 Task: Create a due date automation trigger when advanced on, on the tuesday of the week a card is due add content with a name not containing resume at 11:00 AM.
Action: Mouse moved to (826, 256)
Screenshot: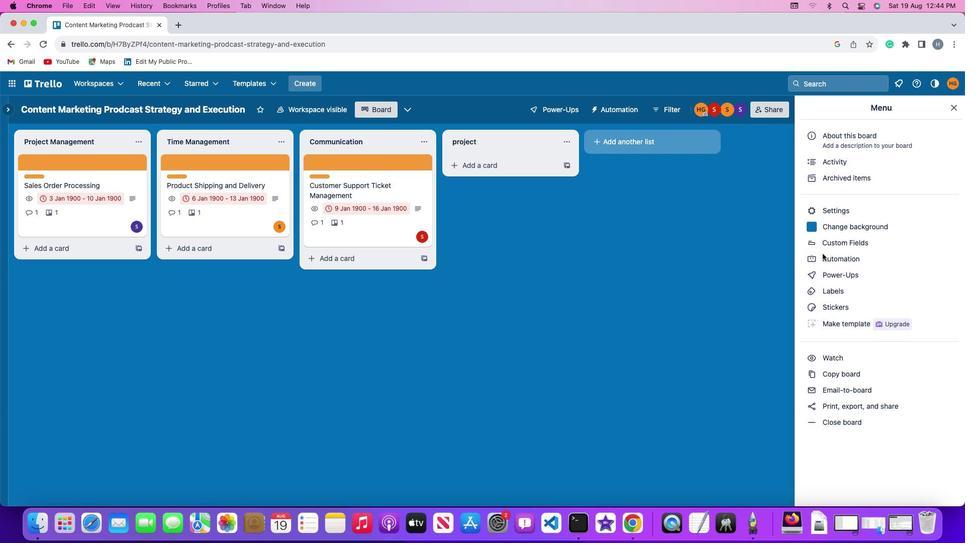 
Action: Mouse pressed left at (826, 256)
Screenshot: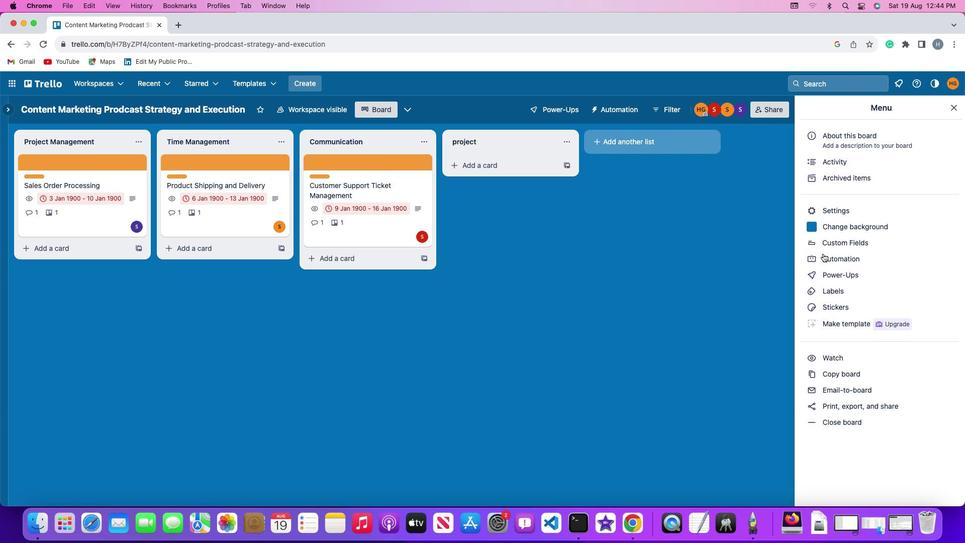 
Action: Mouse pressed left at (826, 256)
Screenshot: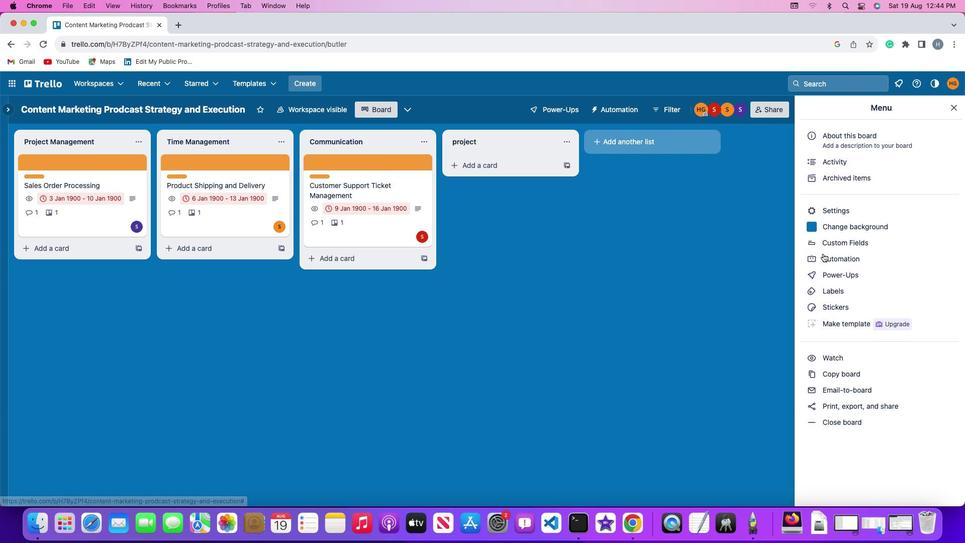 
Action: Mouse moved to (82, 237)
Screenshot: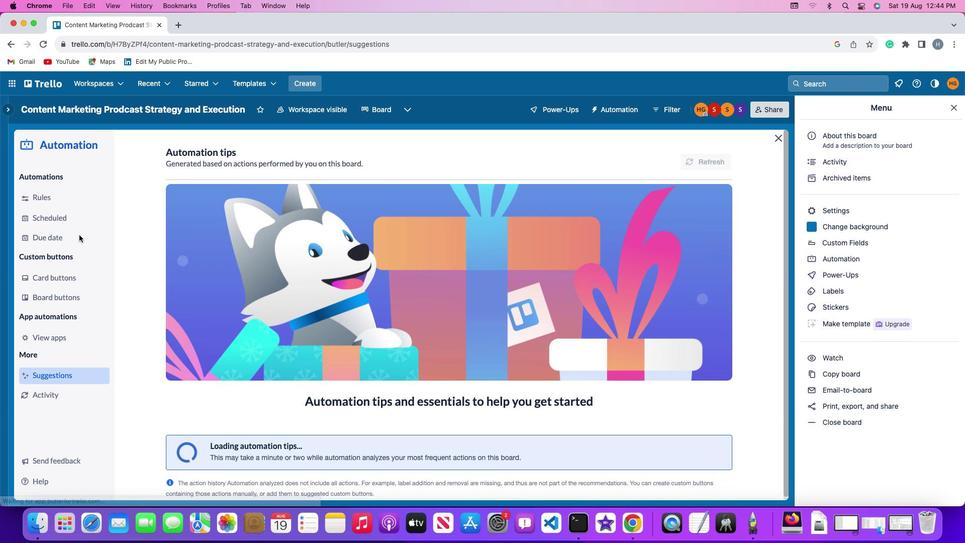 
Action: Mouse pressed left at (82, 237)
Screenshot: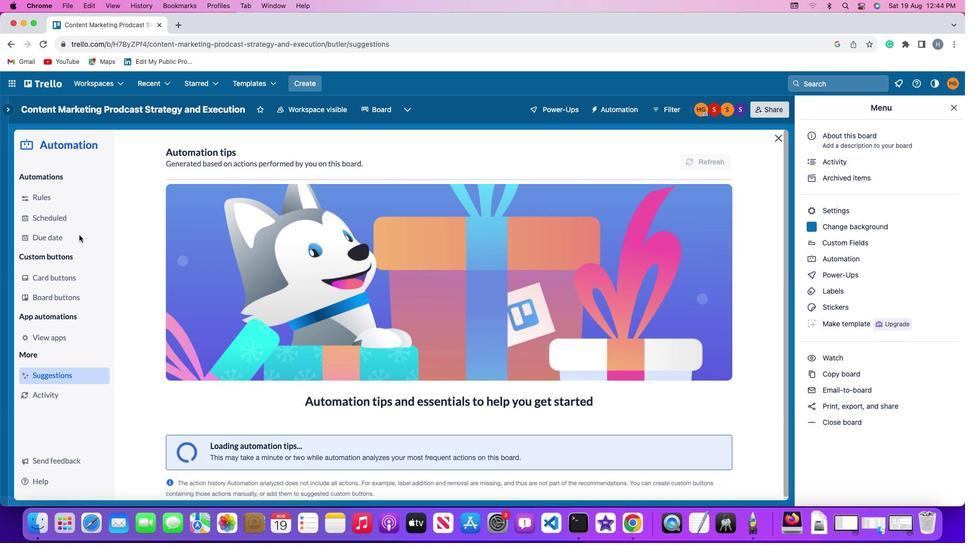 
Action: Mouse moved to (678, 154)
Screenshot: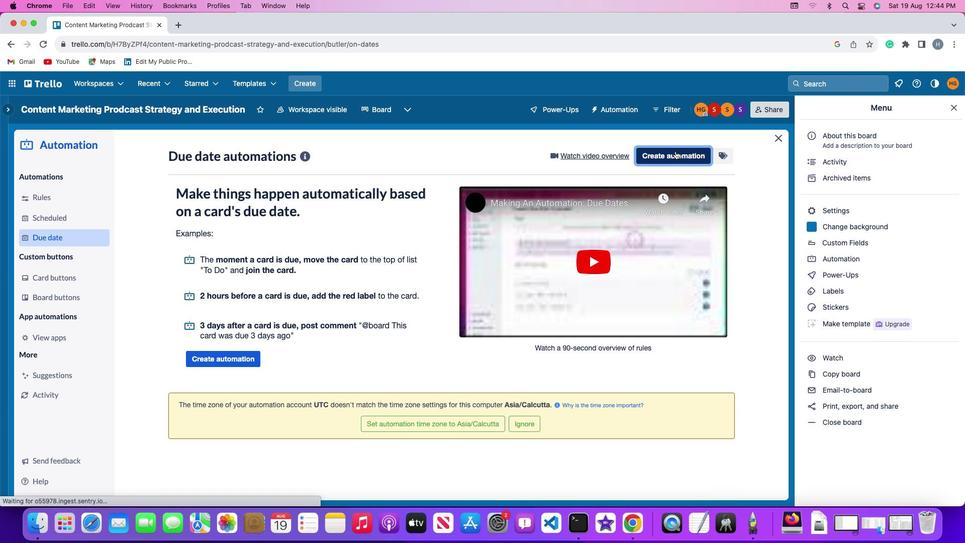 
Action: Mouse pressed left at (678, 154)
Screenshot: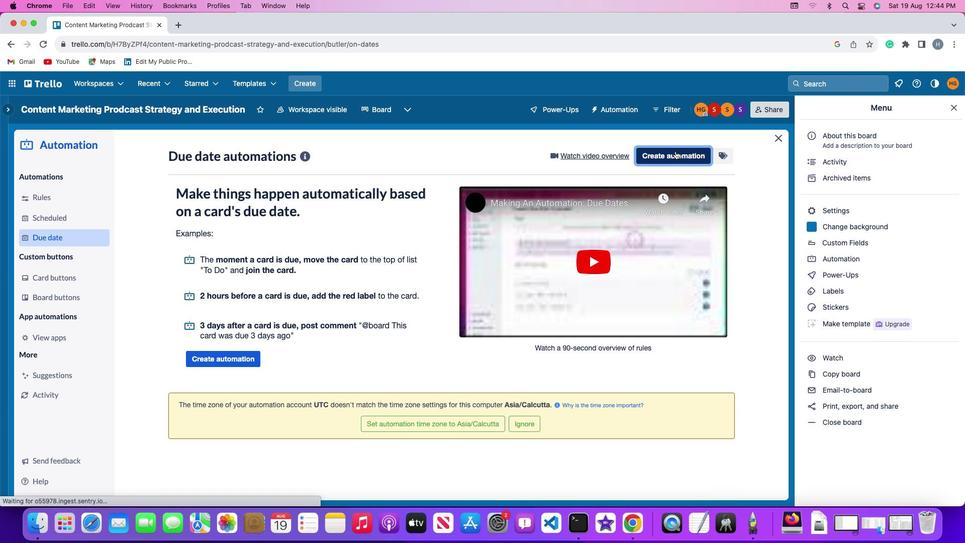 
Action: Mouse moved to (223, 256)
Screenshot: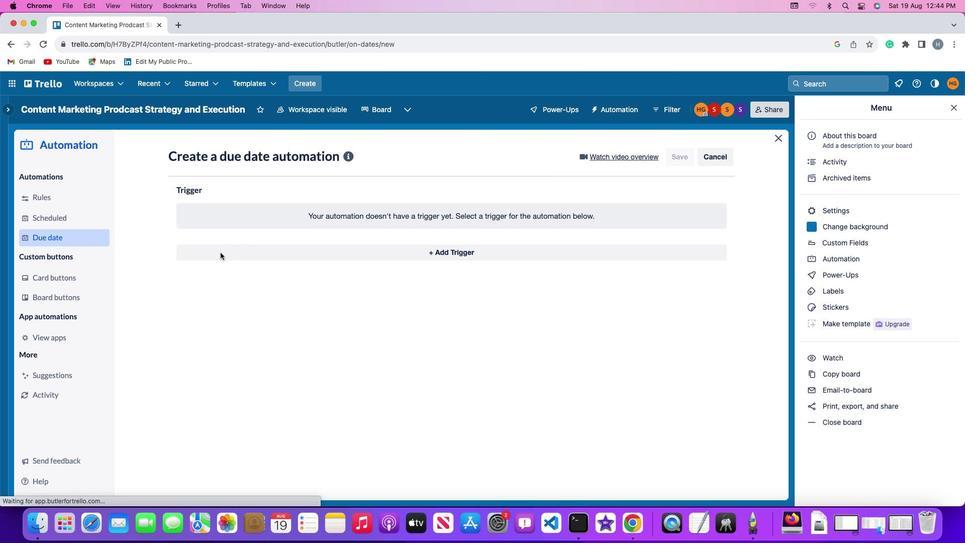
Action: Mouse pressed left at (223, 256)
Screenshot: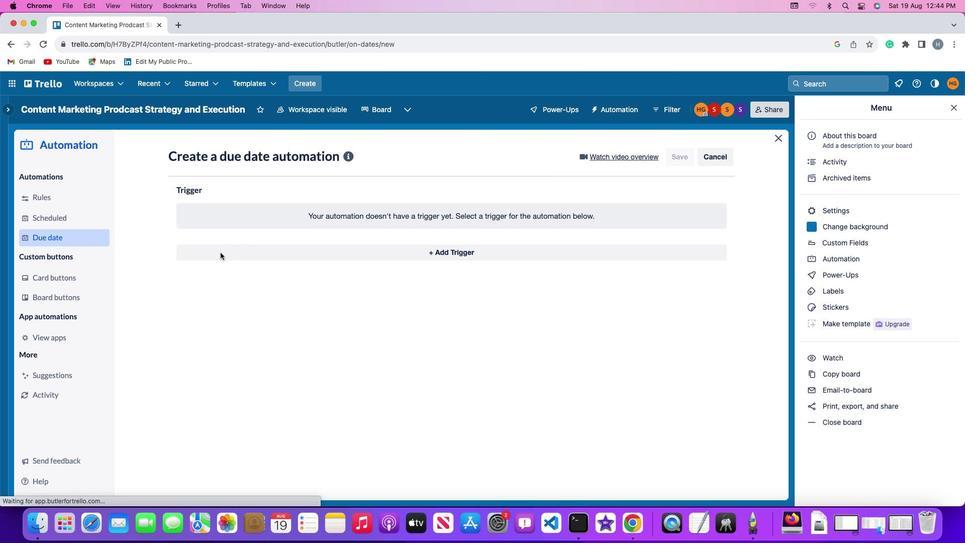 
Action: Mouse moved to (217, 432)
Screenshot: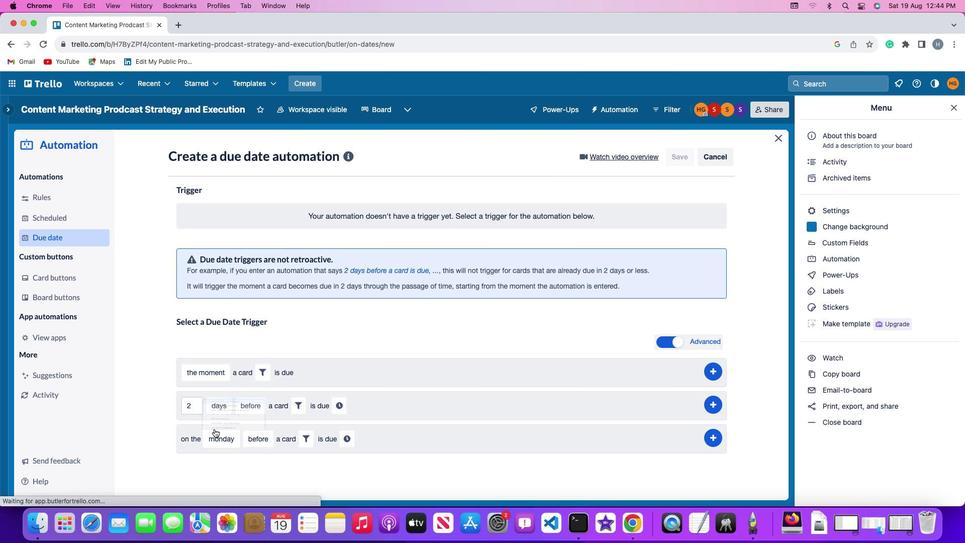
Action: Mouse pressed left at (217, 432)
Screenshot: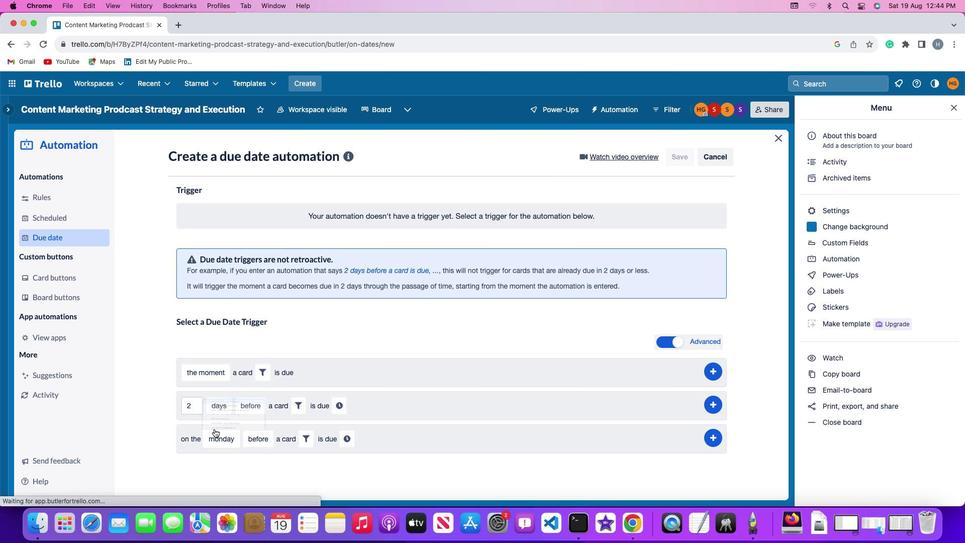 
Action: Mouse moved to (235, 322)
Screenshot: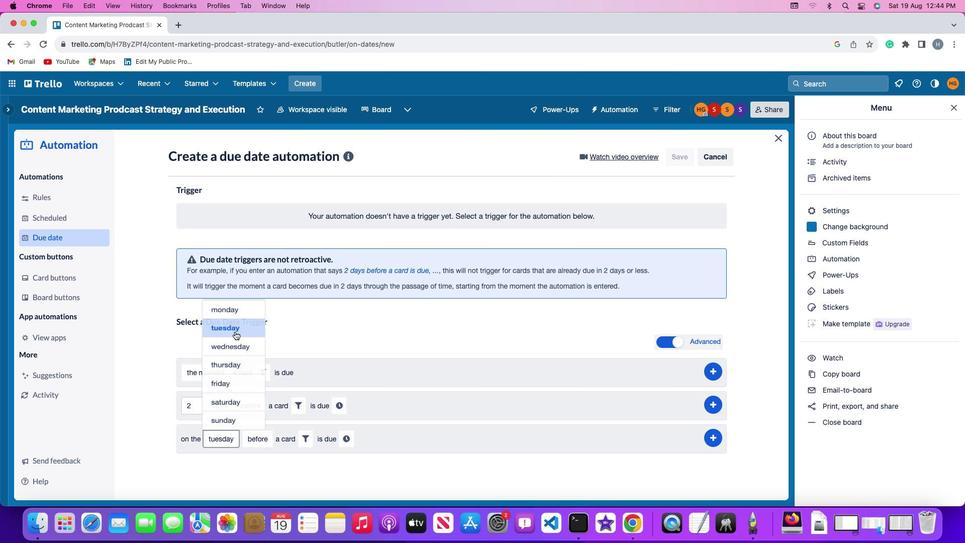 
Action: Mouse pressed left at (235, 322)
Screenshot: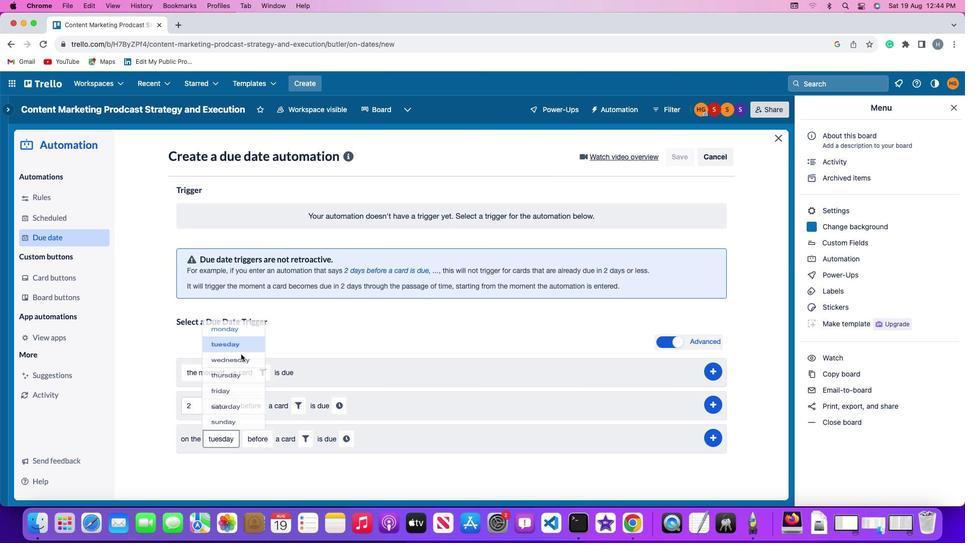 
Action: Mouse moved to (259, 448)
Screenshot: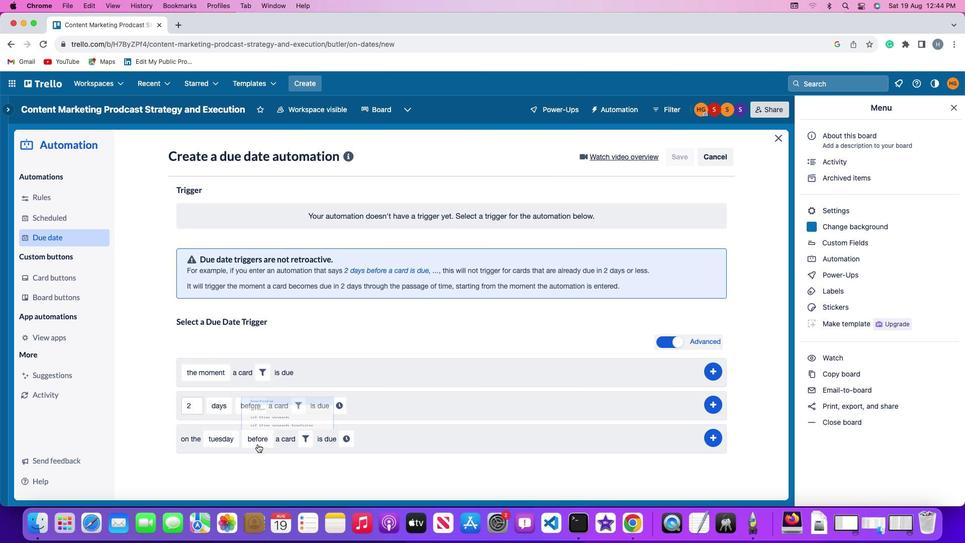 
Action: Mouse pressed left at (259, 448)
Screenshot: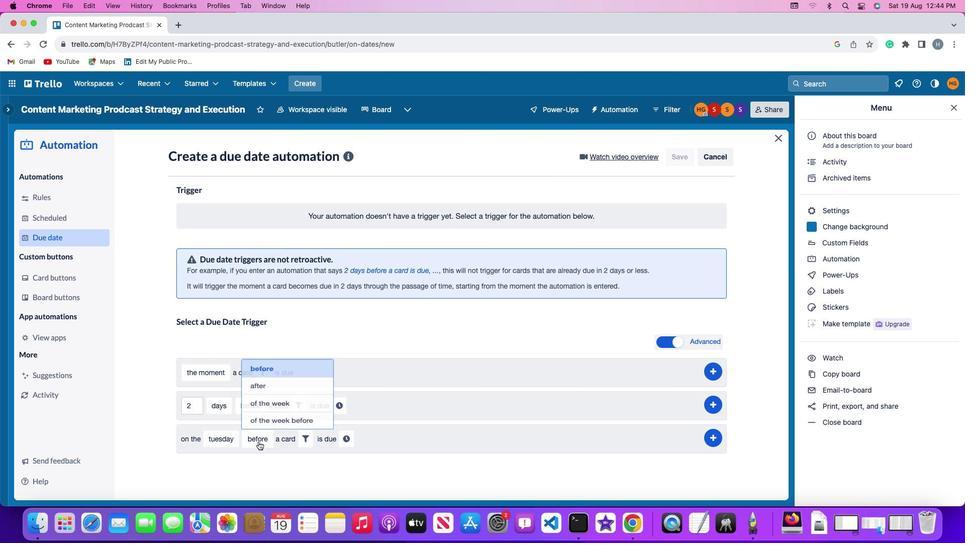 
Action: Mouse moved to (269, 402)
Screenshot: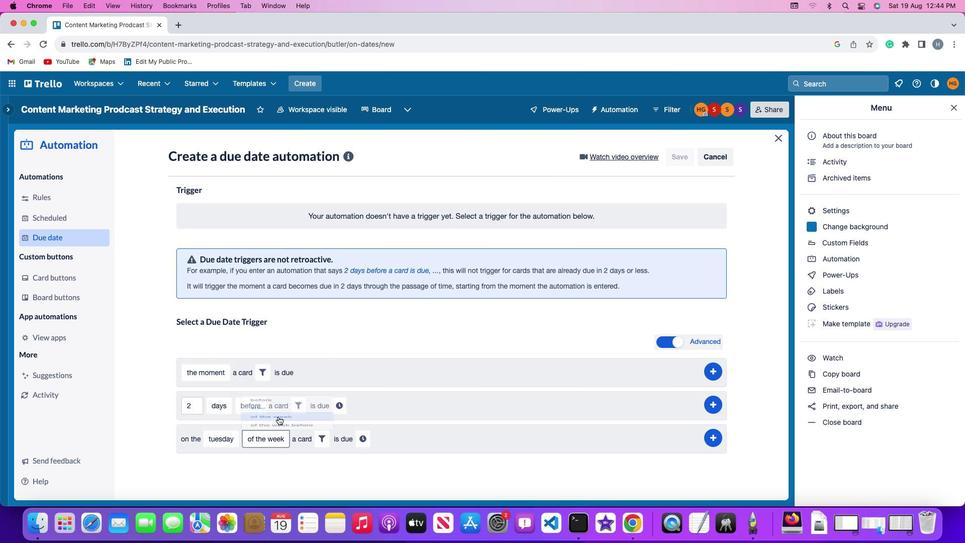 
Action: Mouse pressed left at (269, 402)
Screenshot: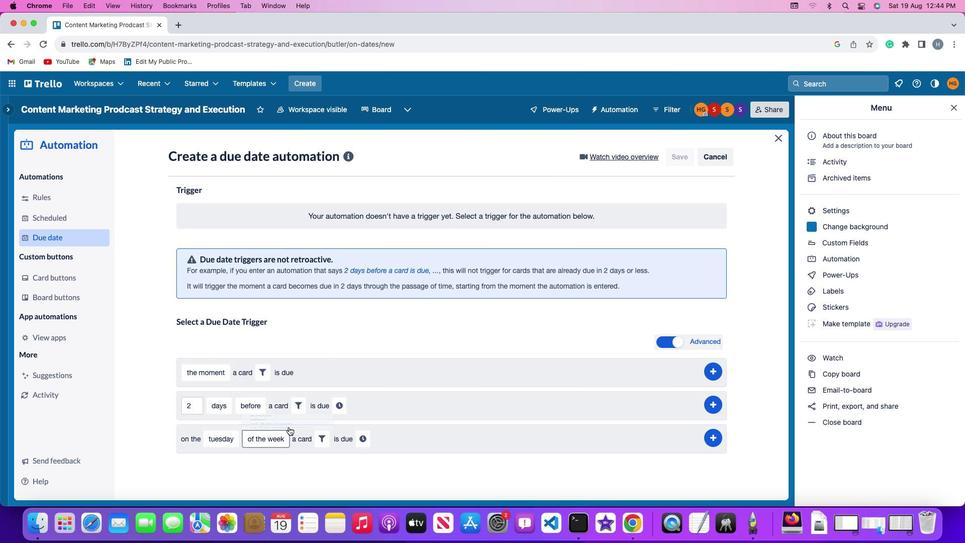 
Action: Mouse moved to (318, 437)
Screenshot: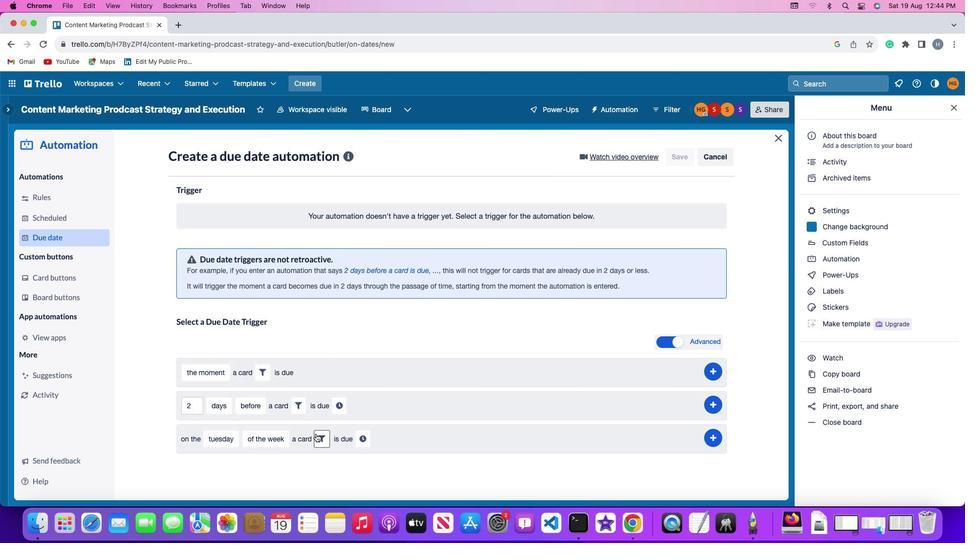 
Action: Mouse pressed left at (318, 437)
Screenshot: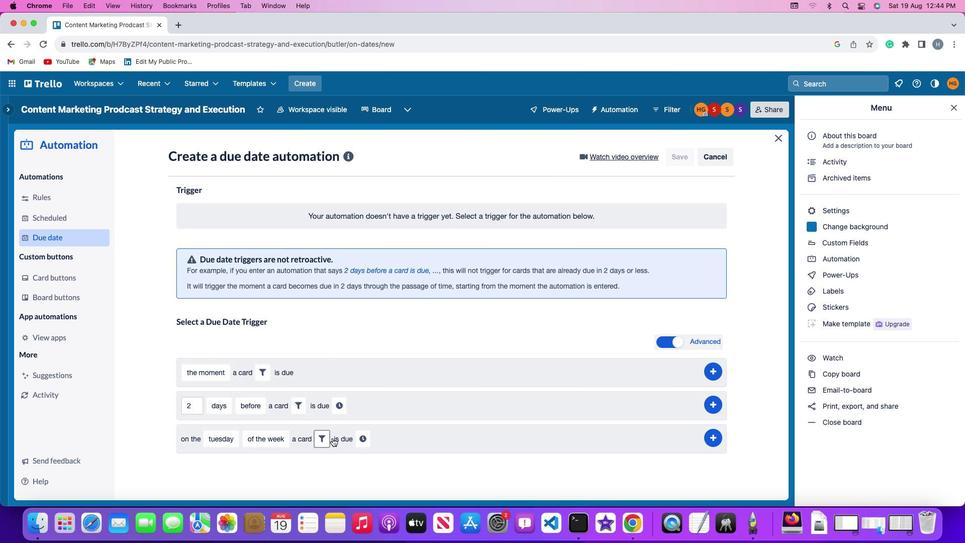 
Action: Mouse moved to (449, 476)
Screenshot: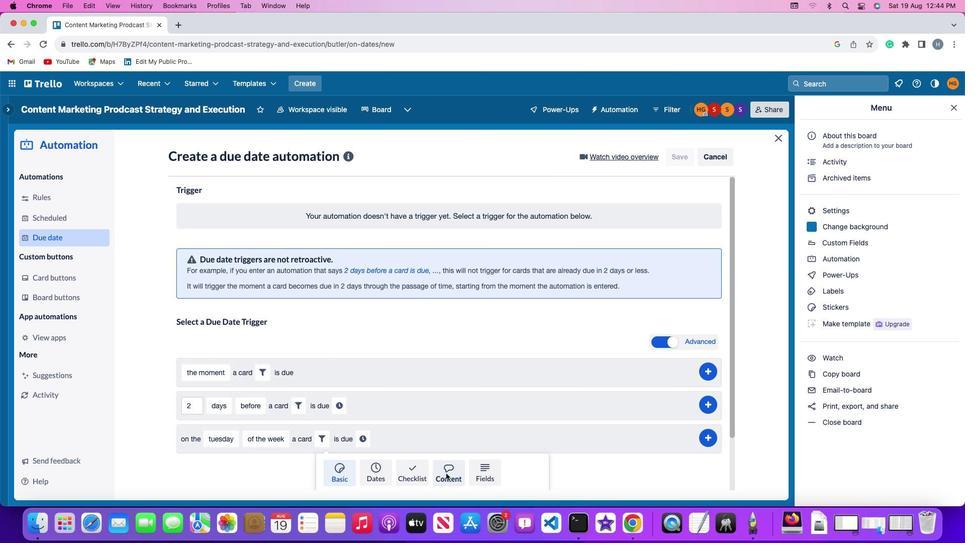 
Action: Mouse pressed left at (449, 476)
Screenshot: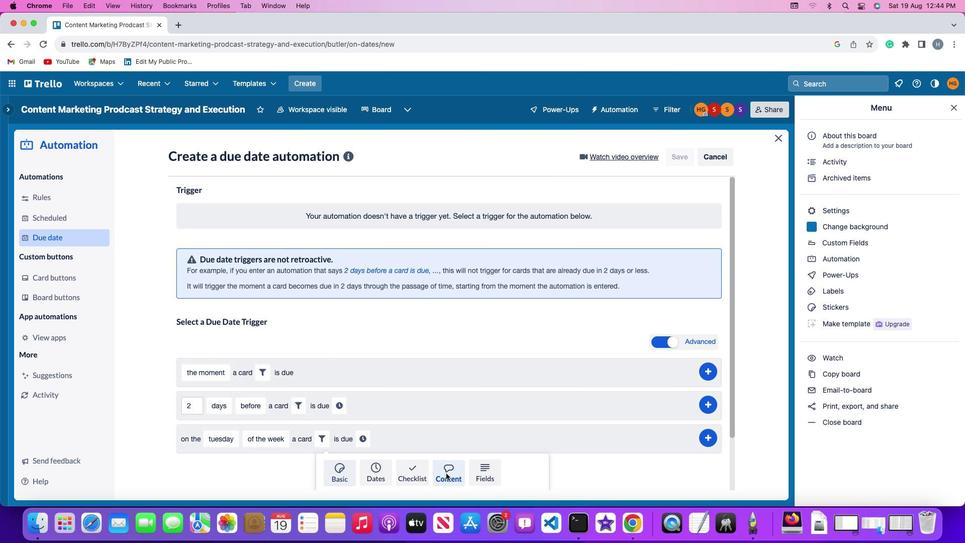 
Action: Mouse moved to (284, 466)
Screenshot: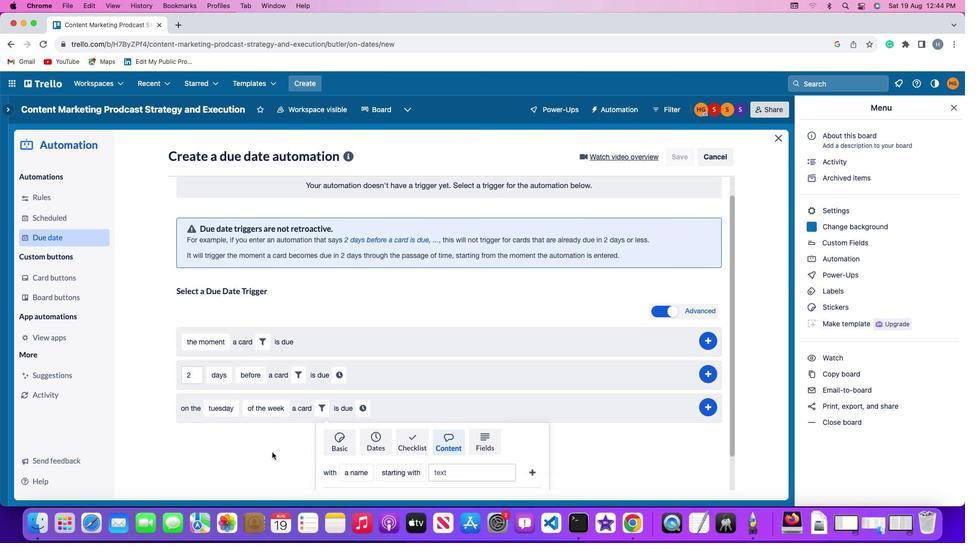 
Action: Mouse scrolled (284, 466) with delta (3, 2)
Screenshot: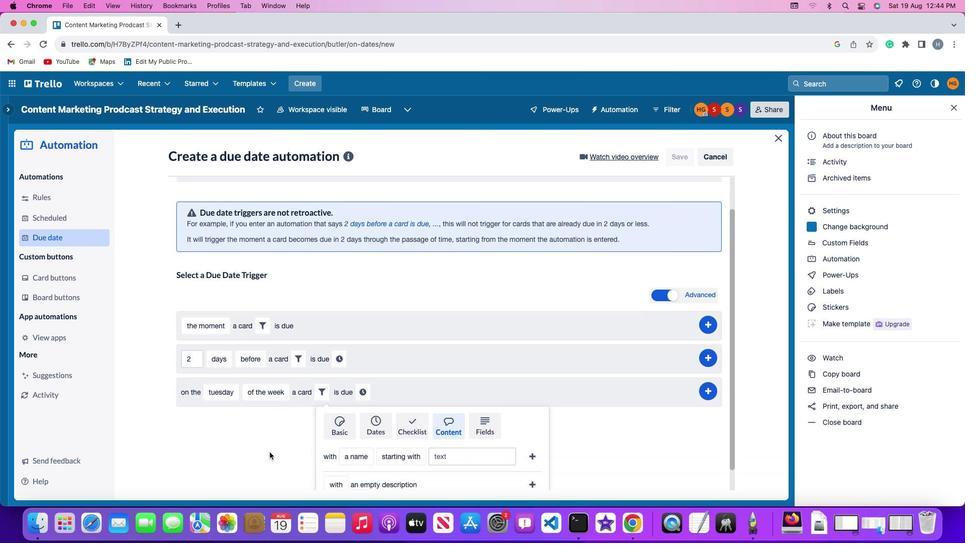 
Action: Mouse moved to (284, 466)
Screenshot: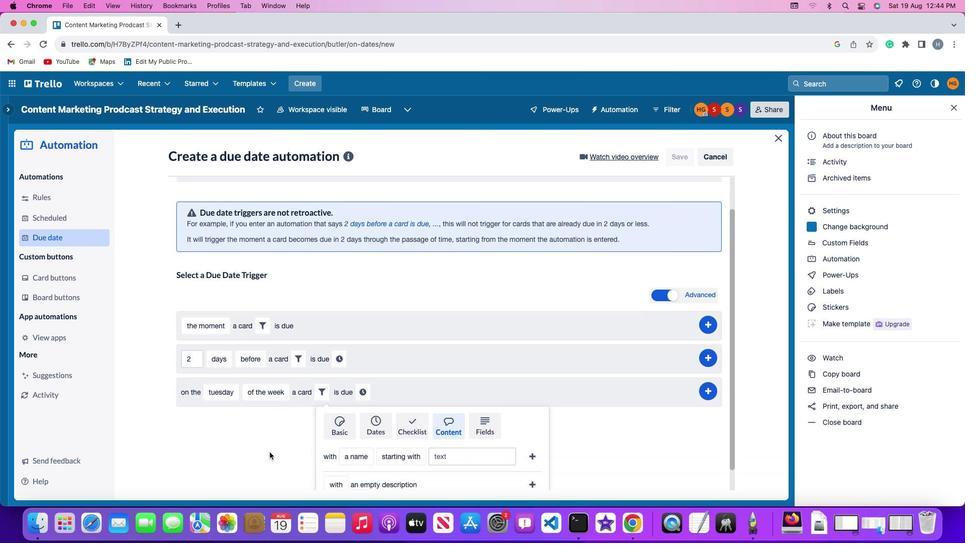 
Action: Mouse scrolled (284, 466) with delta (3, 2)
Screenshot: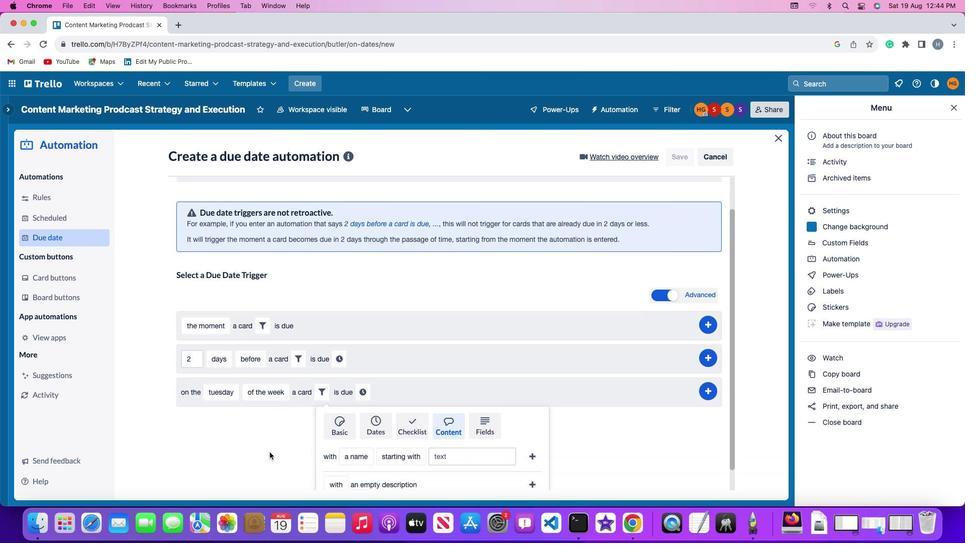
Action: Mouse moved to (283, 464)
Screenshot: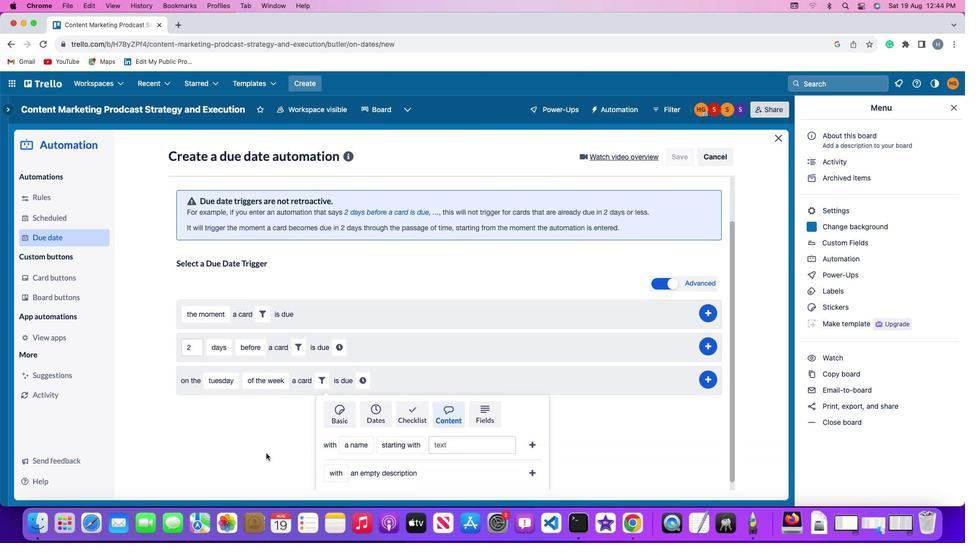 
Action: Mouse scrolled (283, 464) with delta (3, 1)
Screenshot: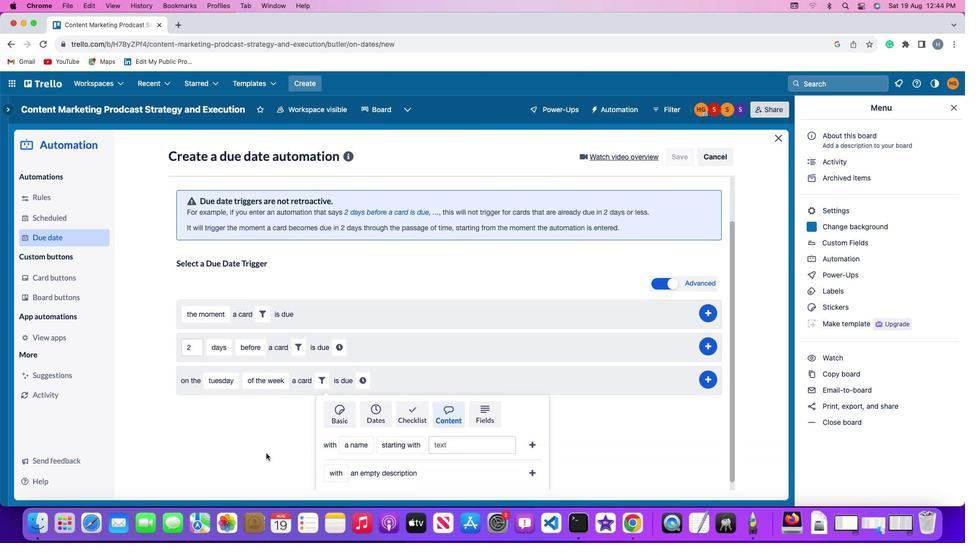 
Action: Mouse moved to (282, 462)
Screenshot: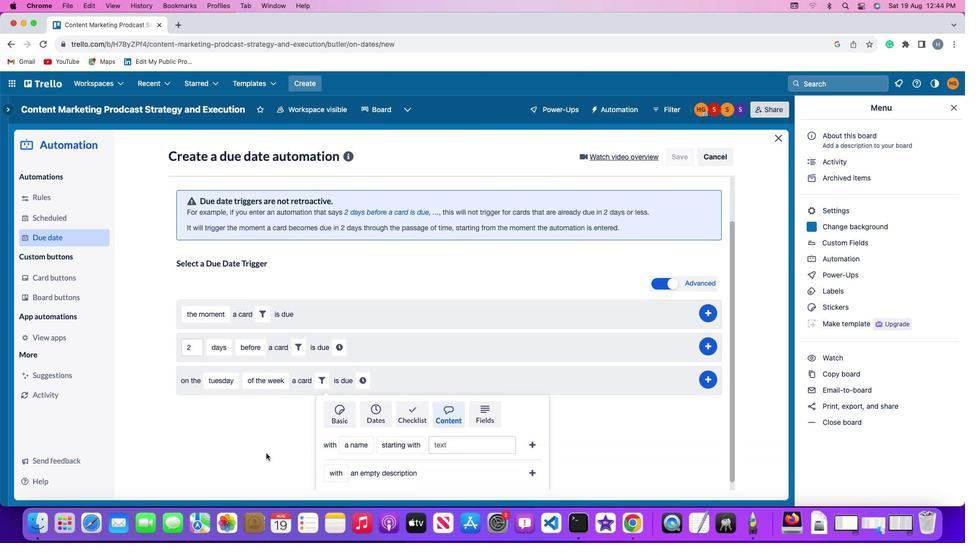 
Action: Mouse scrolled (282, 462) with delta (3, 0)
Screenshot: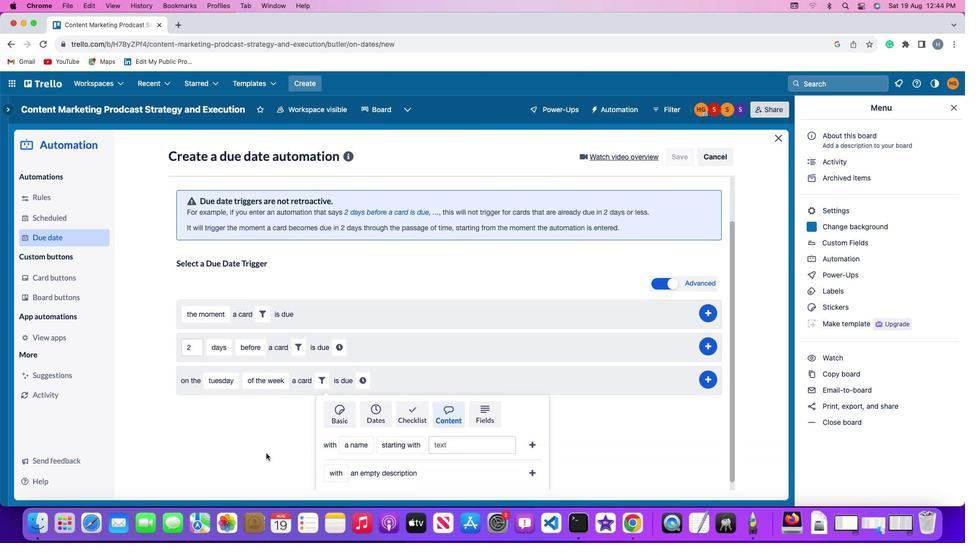 
Action: Mouse moved to (277, 457)
Screenshot: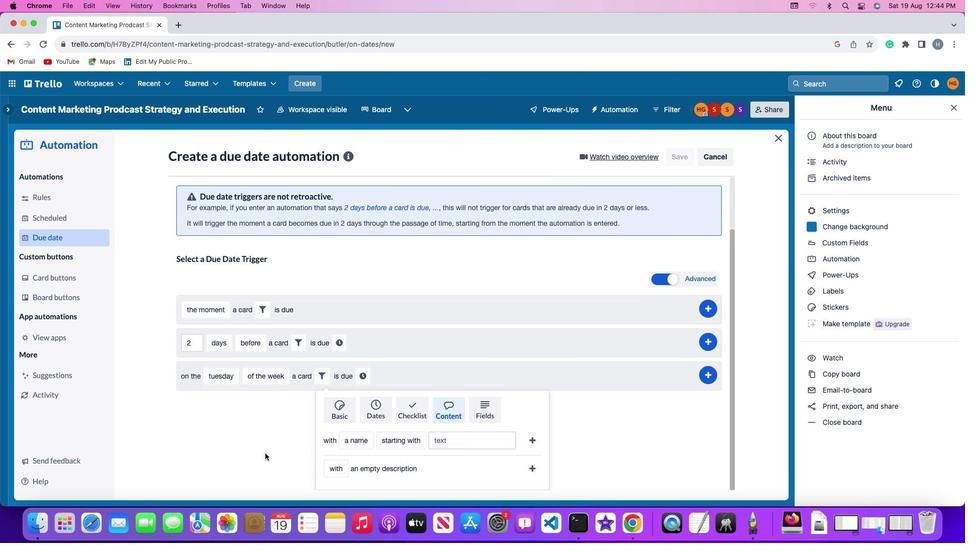 
Action: Mouse scrolled (277, 457) with delta (3, 0)
Screenshot: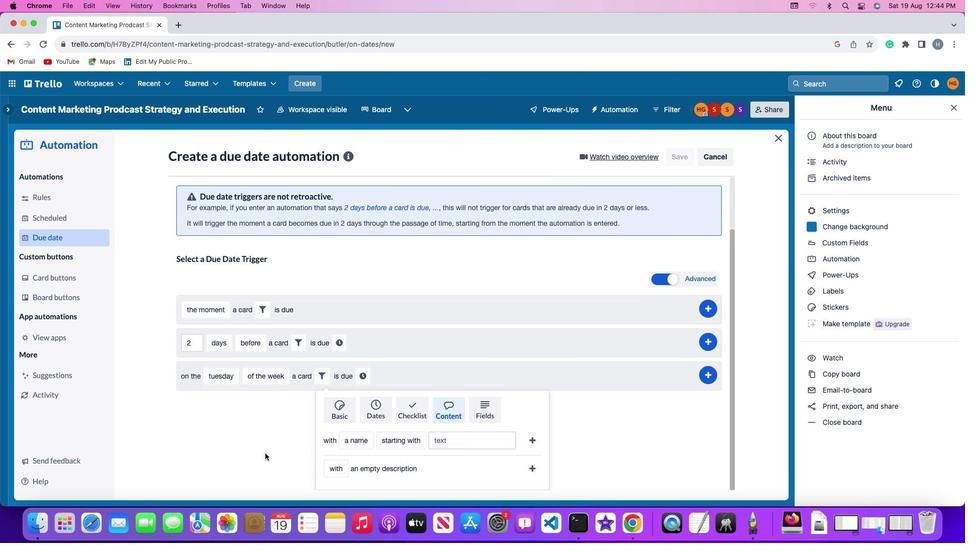
Action: Mouse moved to (356, 437)
Screenshot: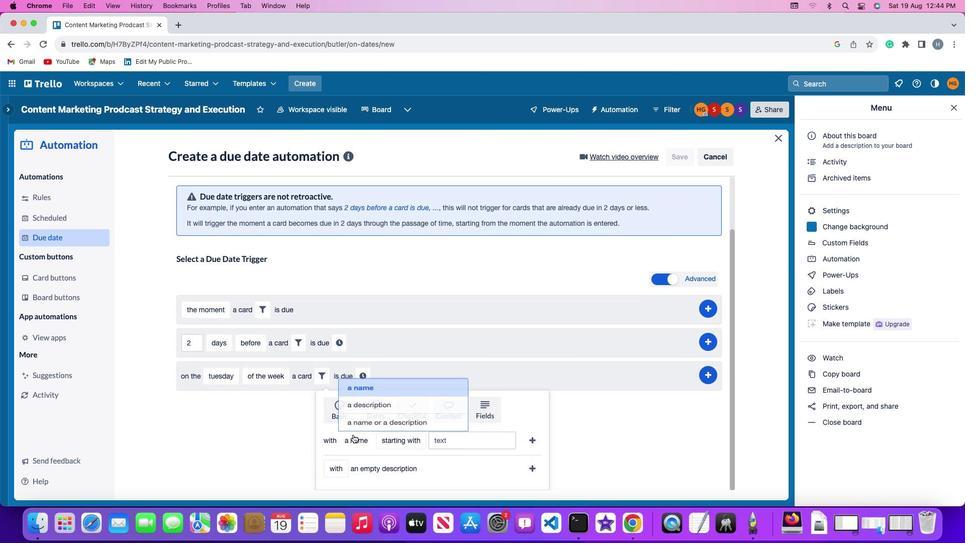 
Action: Mouse pressed left at (356, 437)
Screenshot: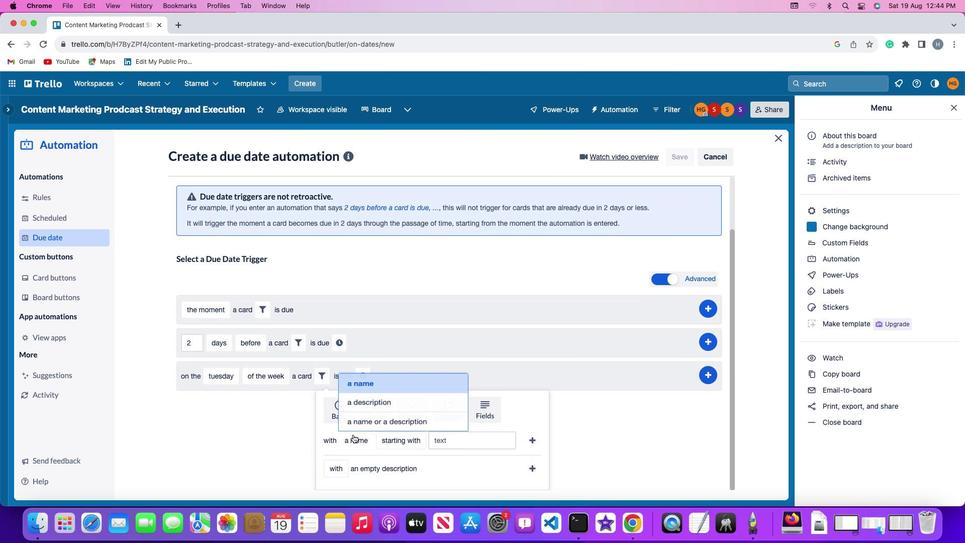 
Action: Mouse moved to (369, 382)
Screenshot: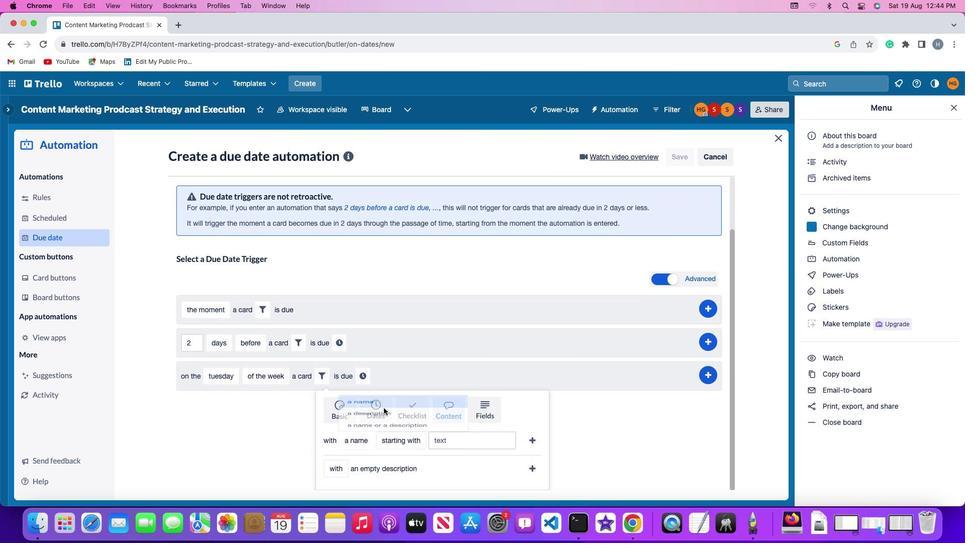 
Action: Mouse pressed left at (369, 382)
Screenshot: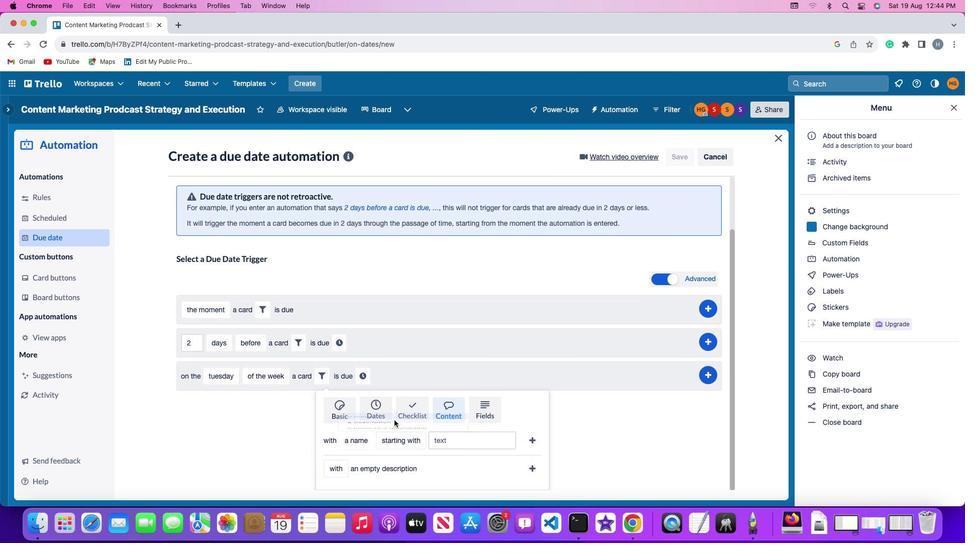 
Action: Mouse moved to (410, 439)
Screenshot: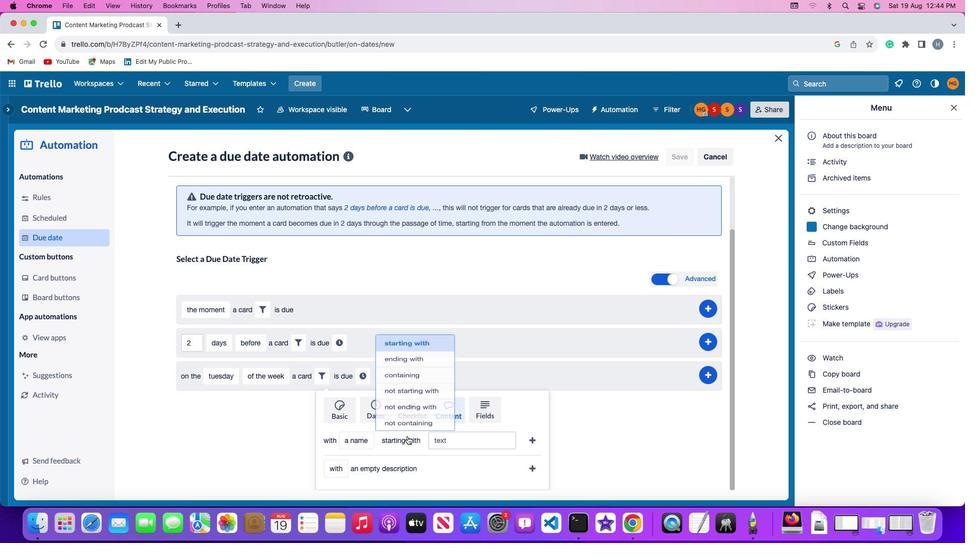 
Action: Mouse pressed left at (410, 439)
Screenshot: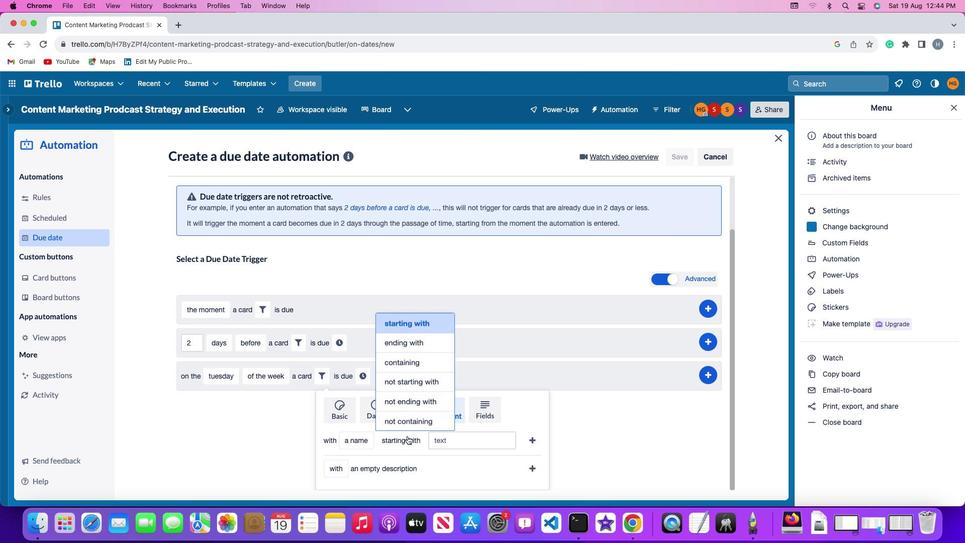 
Action: Mouse moved to (411, 421)
Screenshot: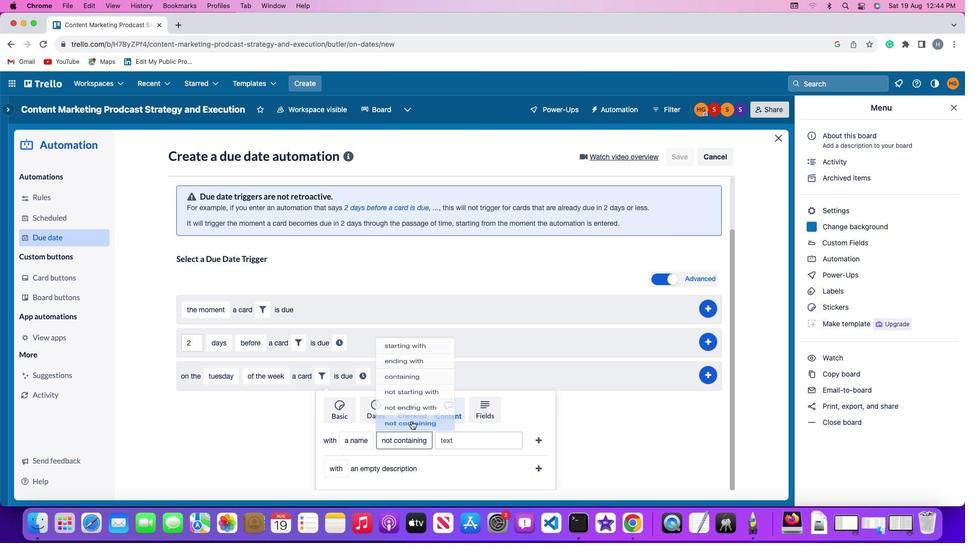 
Action: Mouse pressed left at (411, 421)
Screenshot: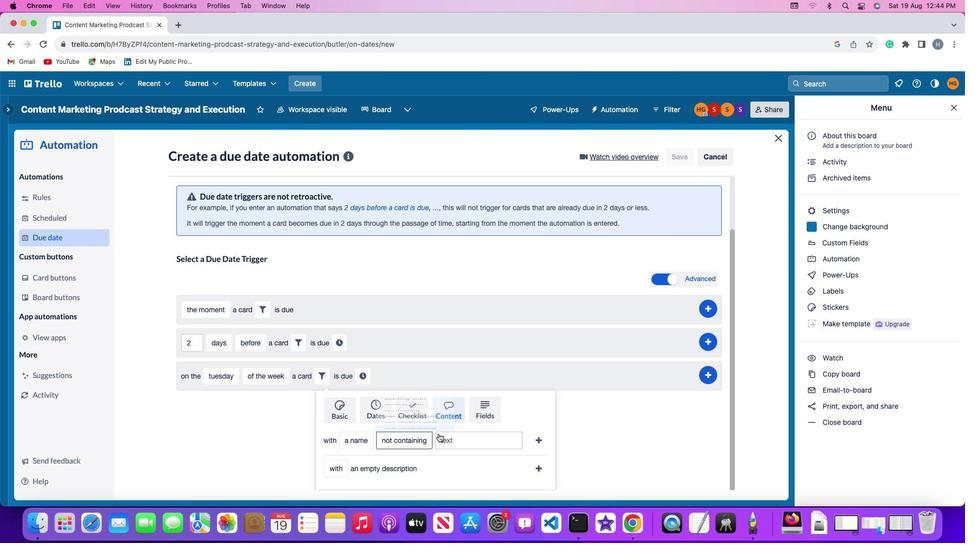 
Action: Mouse moved to (464, 440)
Screenshot: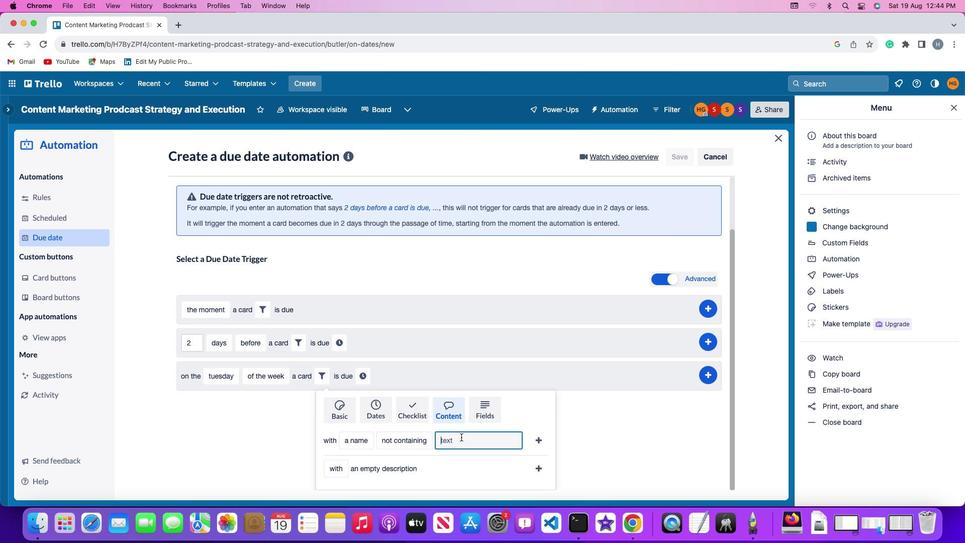 
Action: Mouse pressed left at (464, 440)
Screenshot: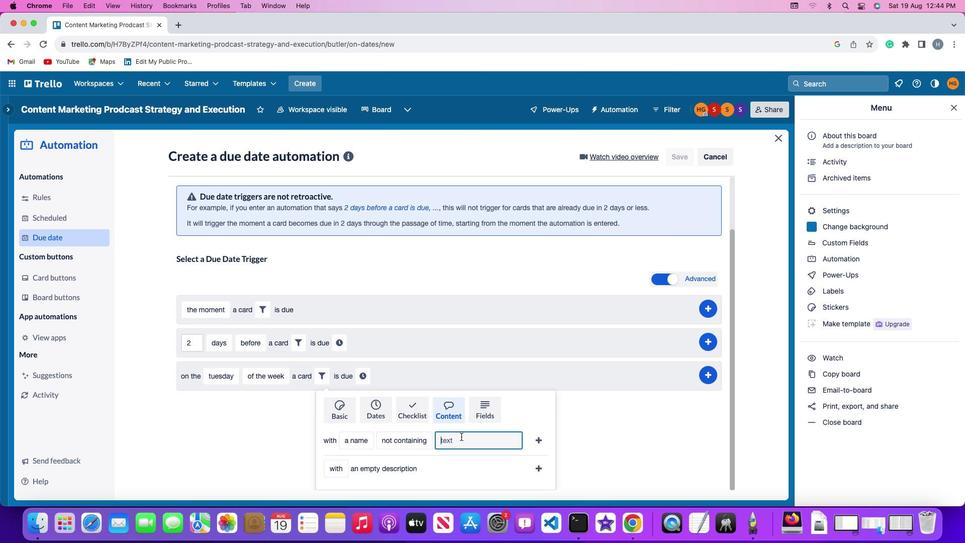 
Action: Mouse moved to (454, 442)
Screenshot: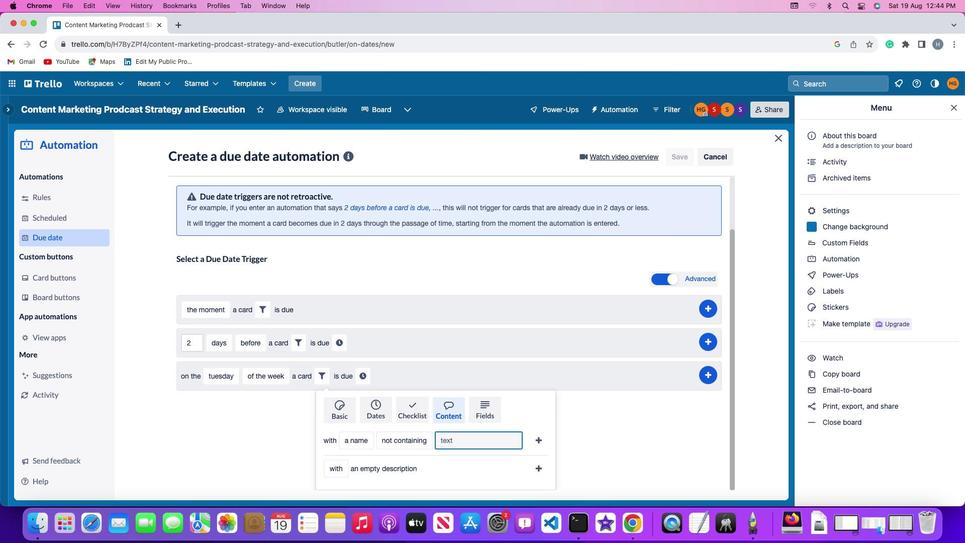 
Action: Key pressed 'r''e''s''u''m''e'
Screenshot: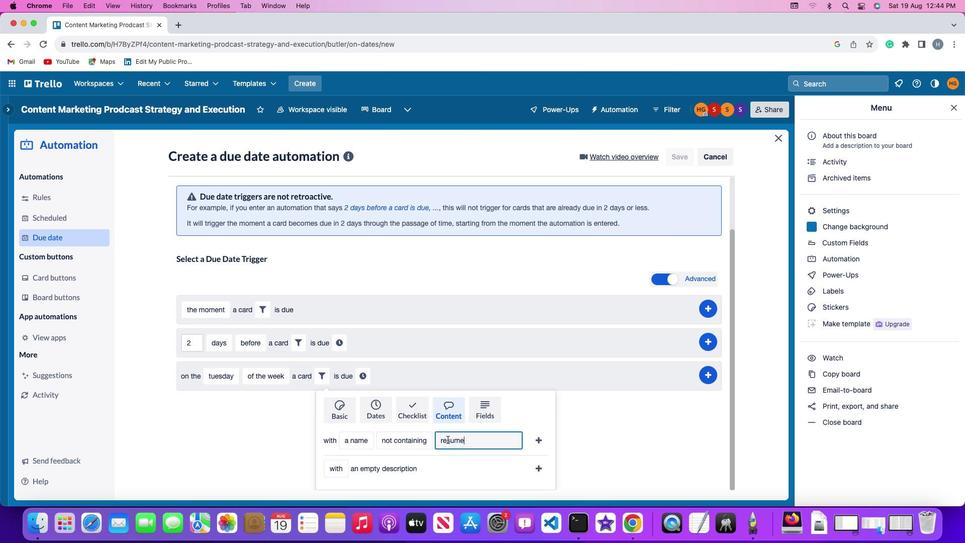 
Action: Mouse moved to (544, 437)
Screenshot: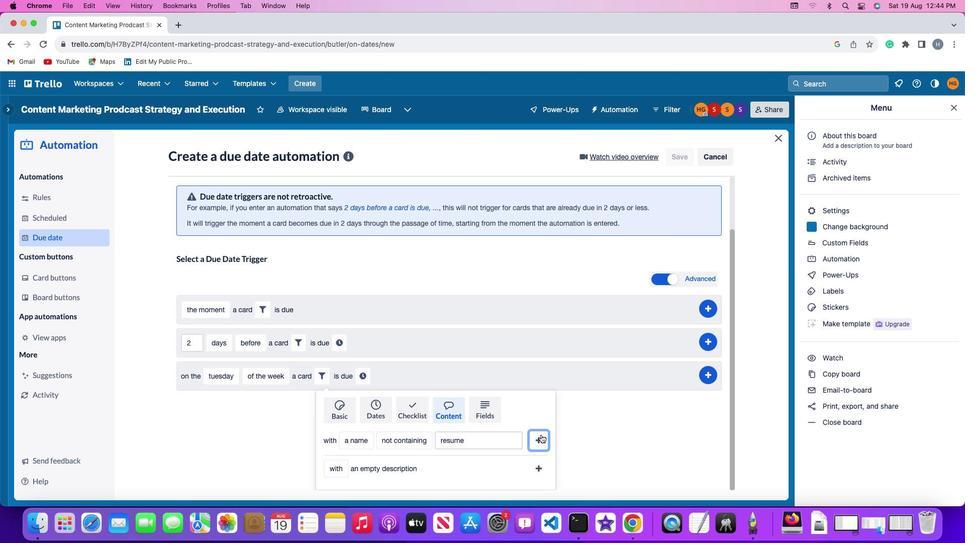 
Action: Mouse pressed left at (544, 437)
Screenshot: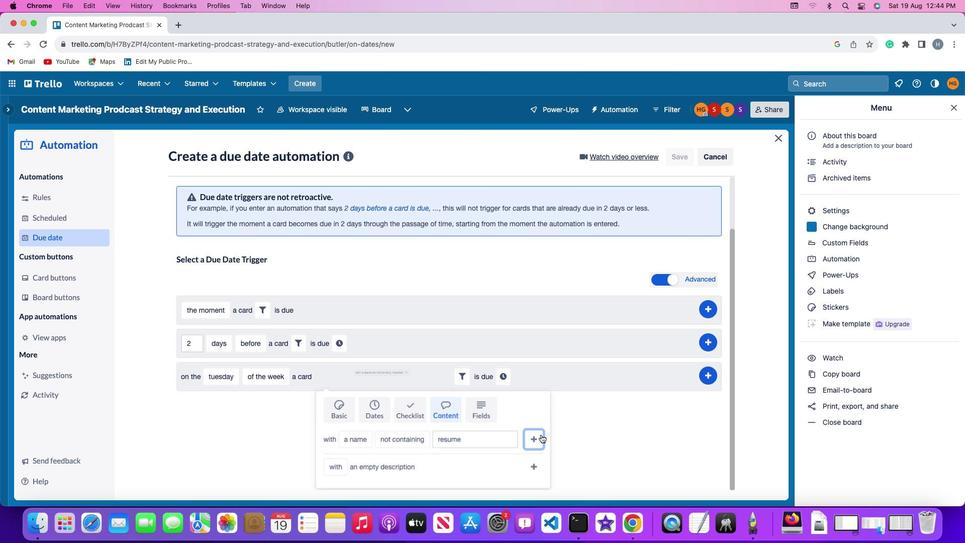 
Action: Mouse moved to (503, 430)
Screenshot: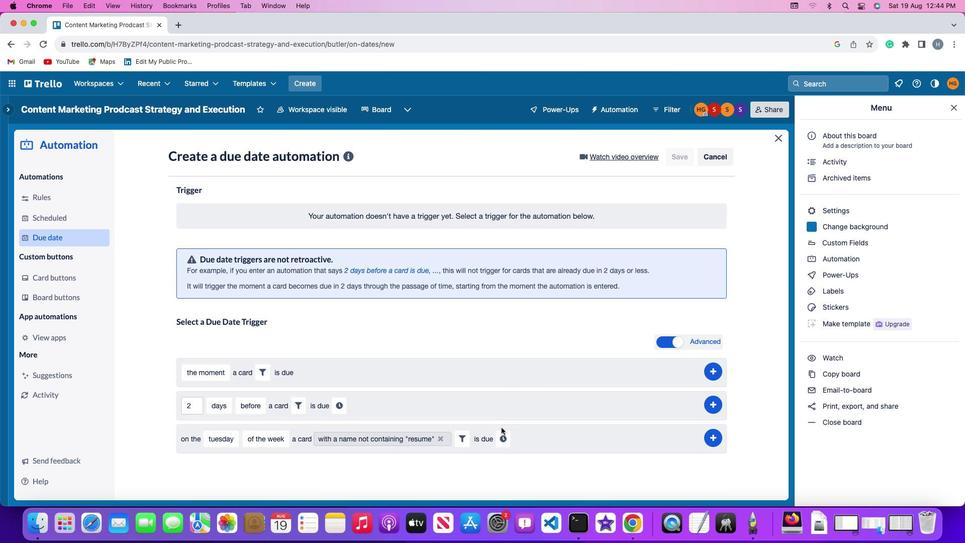 
Action: Mouse pressed left at (503, 430)
Screenshot: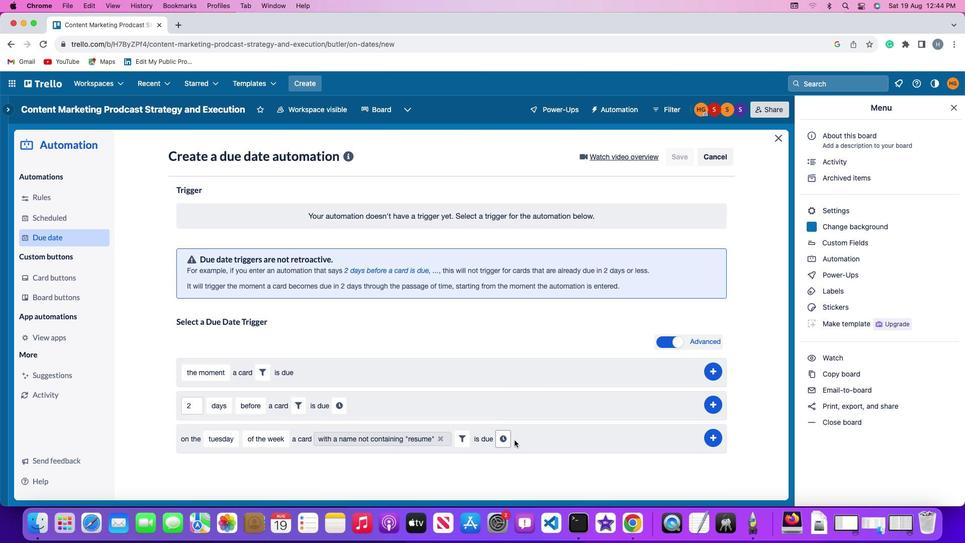
Action: Mouse moved to (511, 442)
Screenshot: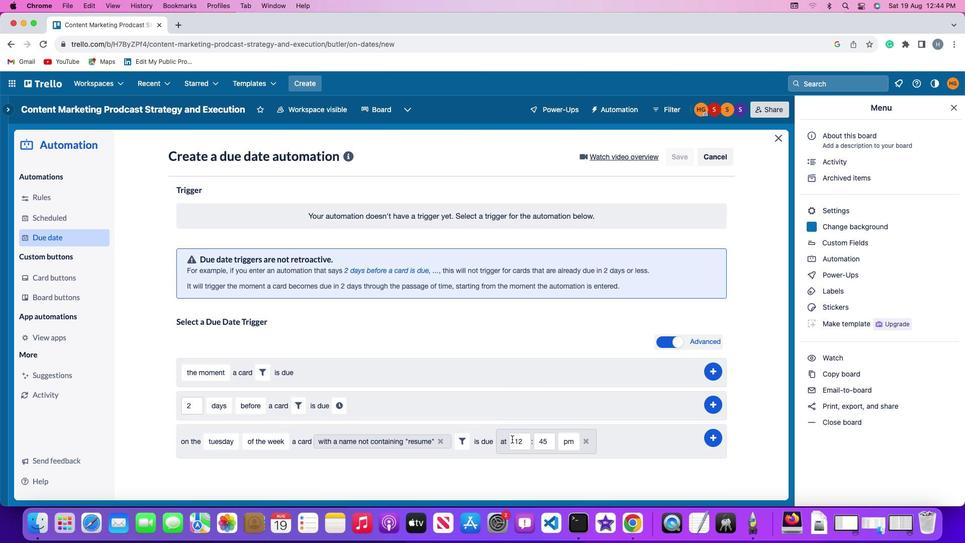 
Action: Mouse pressed left at (511, 442)
Screenshot: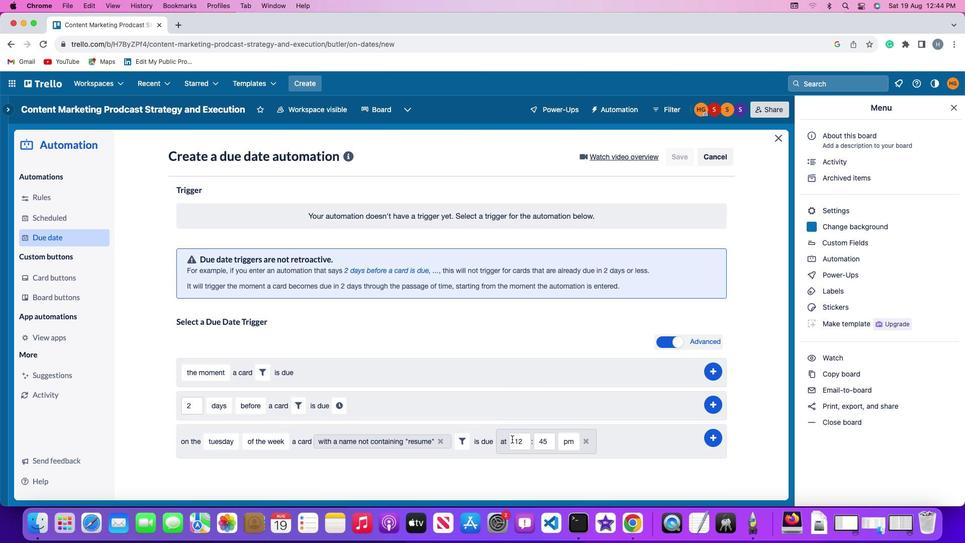 
Action: Mouse moved to (528, 443)
Screenshot: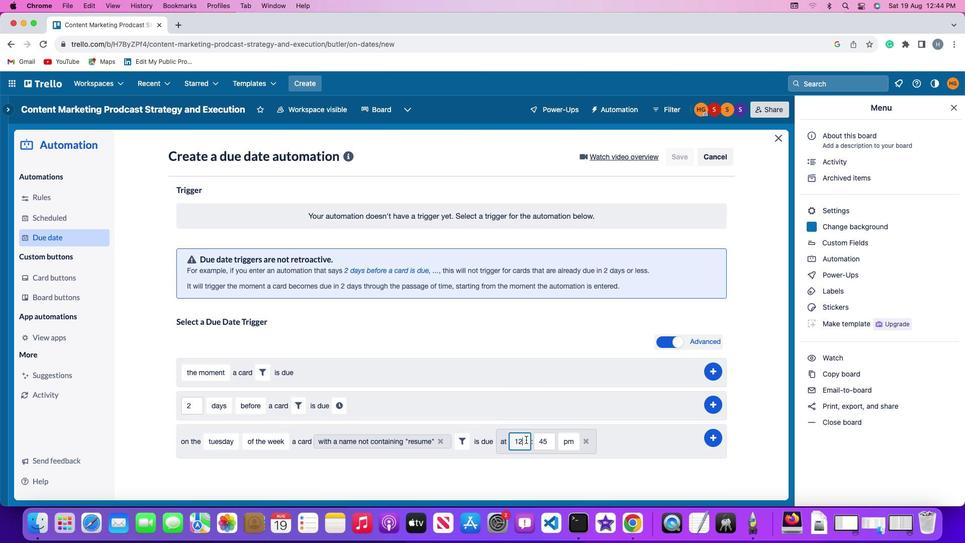 
Action: Mouse pressed left at (528, 443)
Screenshot: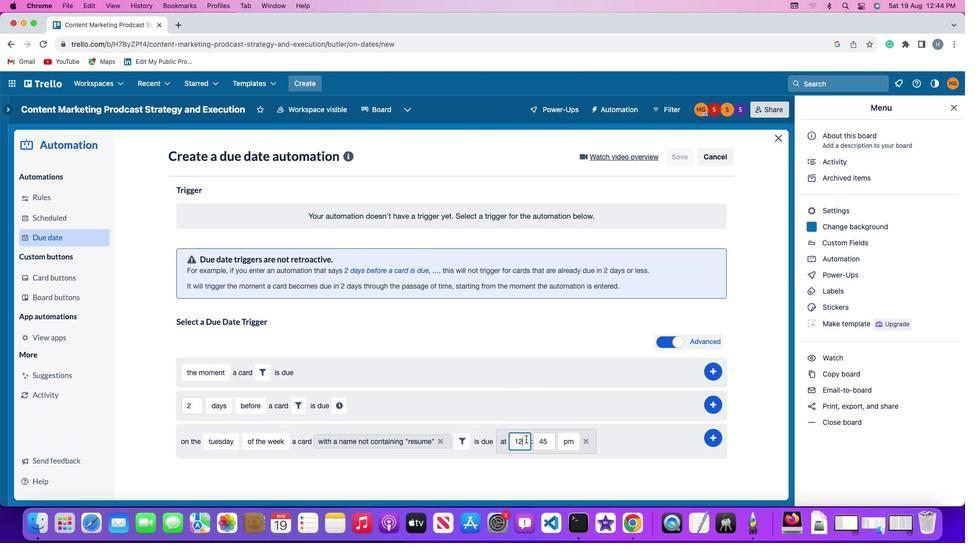 
Action: Mouse moved to (528, 442)
Screenshot: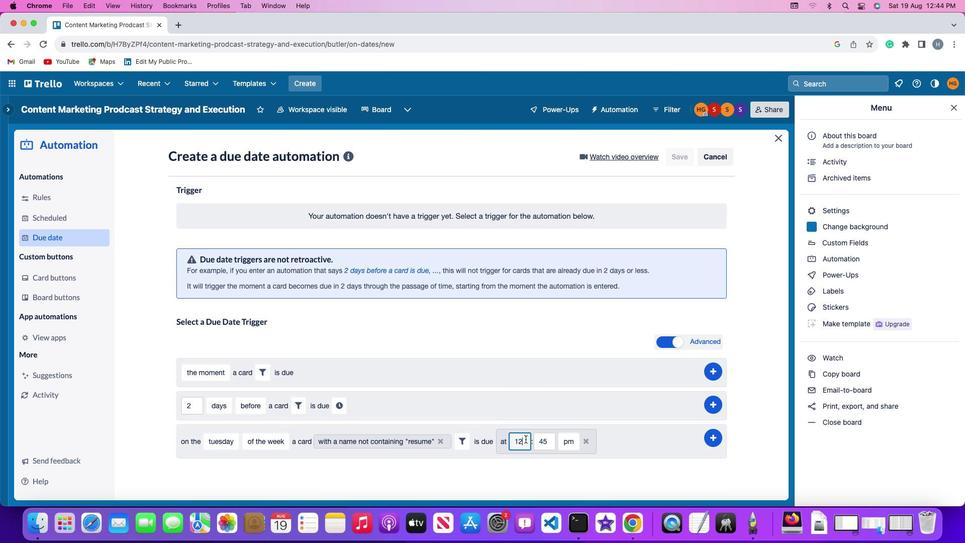 
Action: Key pressed Key.backspace'1'
Screenshot: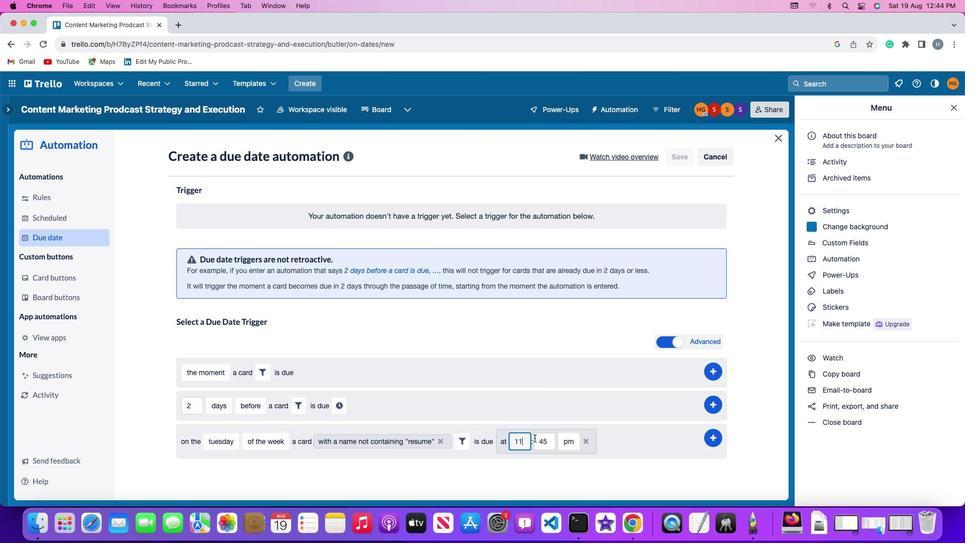 
Action: Mouse moved to (547, 442)
Screenshot: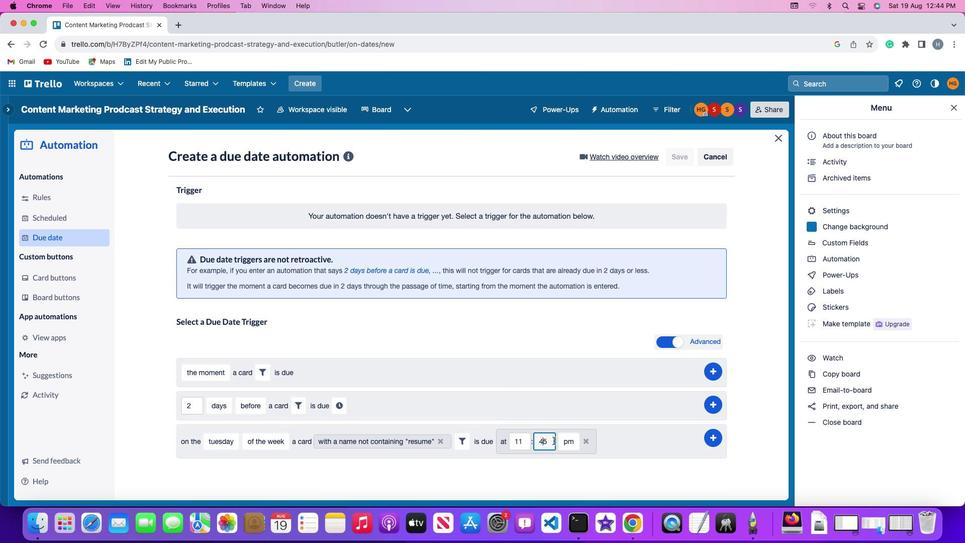 
Action: Mouse pressed left at (547, 442)
Screenshot: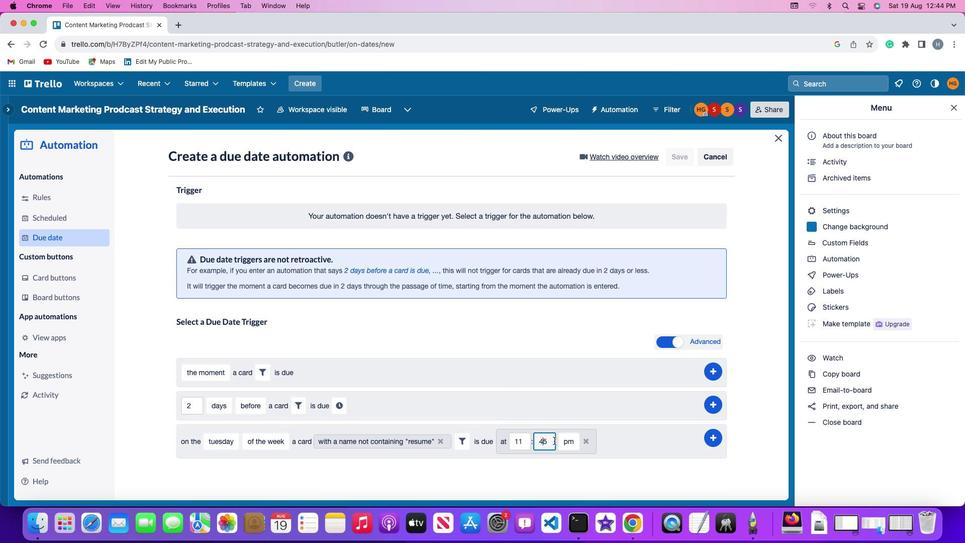 
Action: Mouse moved to (557, 443)
Screenshot: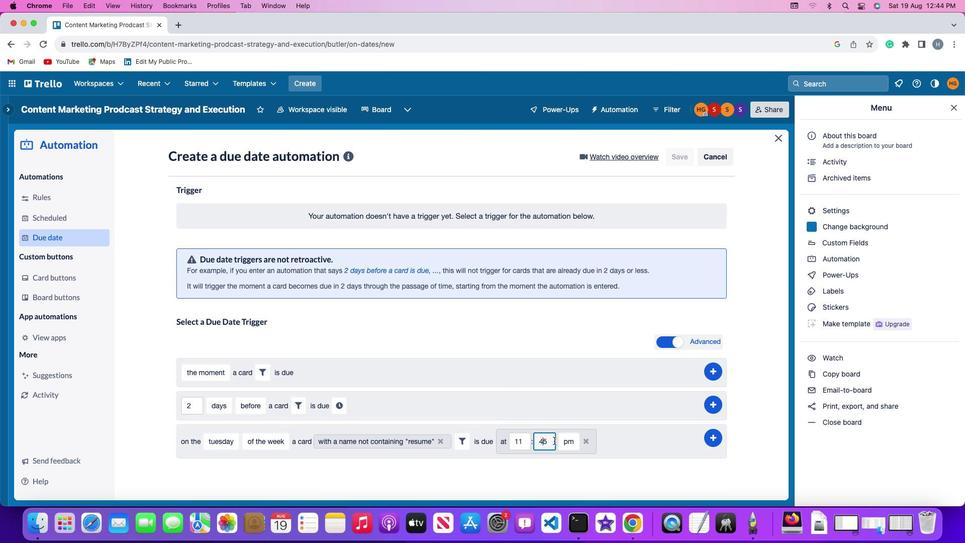 
Action: Key pressed Key.rightKey.backspace
Screenshot: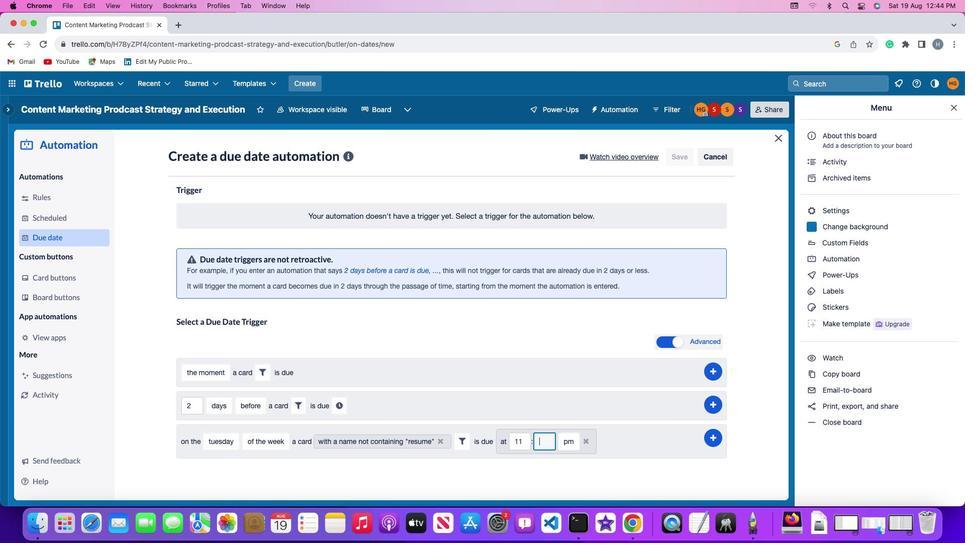 
Action: Mouse moved to (557, 443)
Screenshot: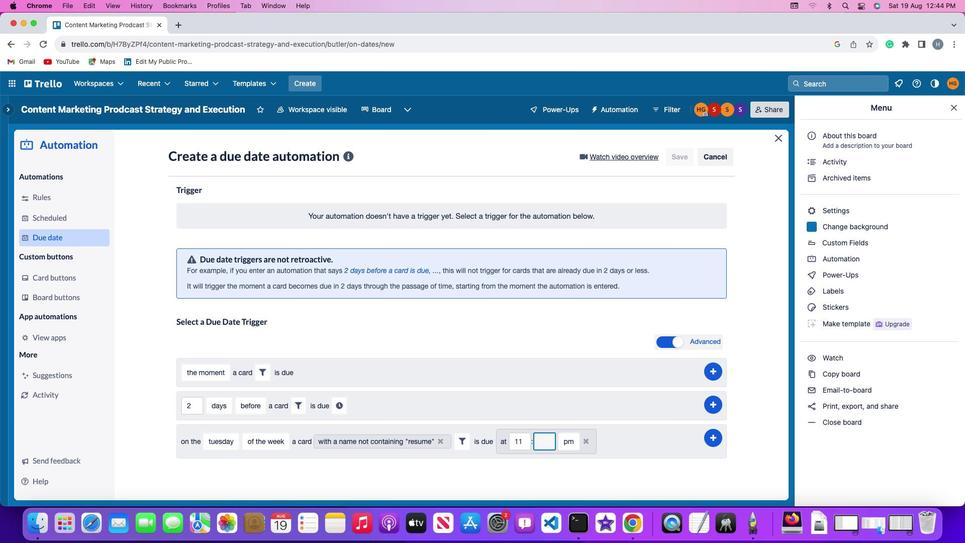 
Action: Key pressed Key.backspace'0''0'
Screenshot: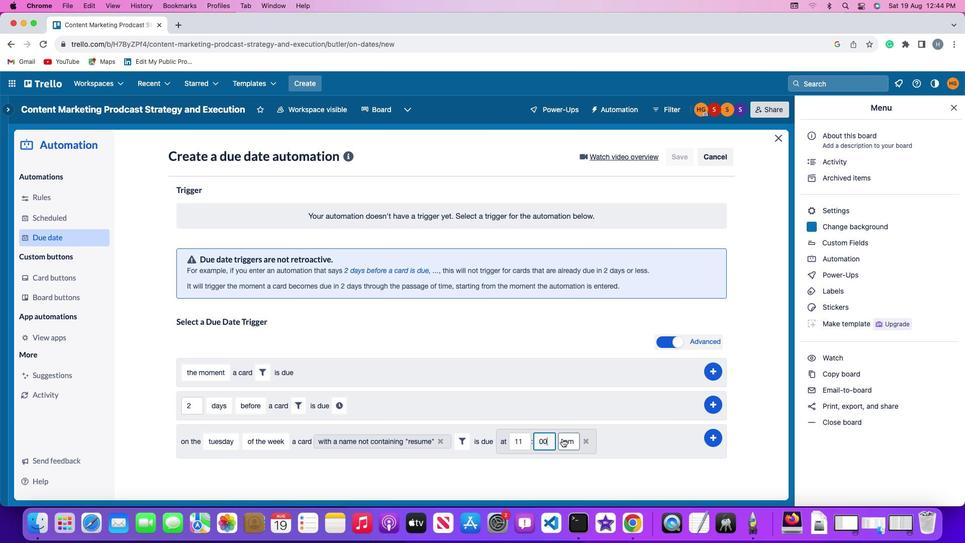 
Action: Mouse moved to (565, 441)
Screenshot: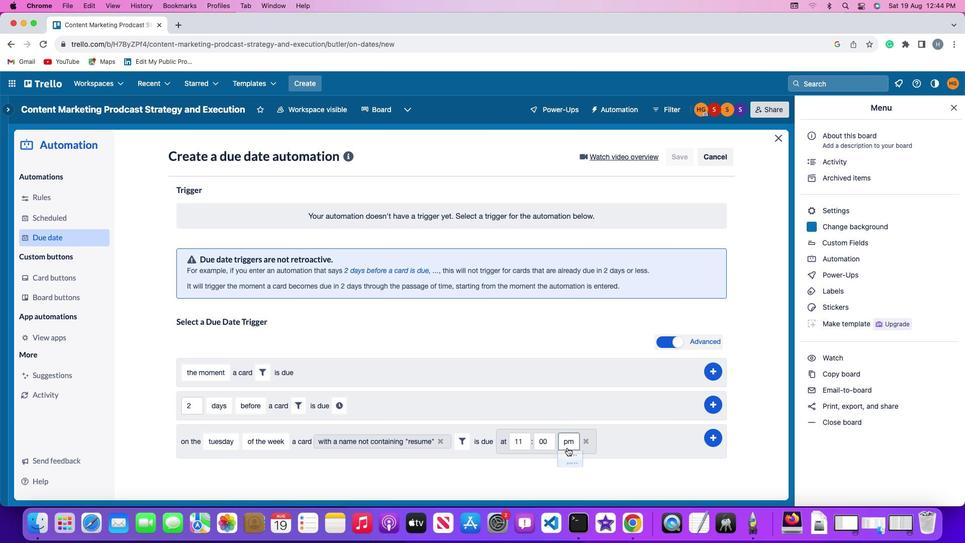 
Action: Mouse pressed left at (565, 441)
Screenshot: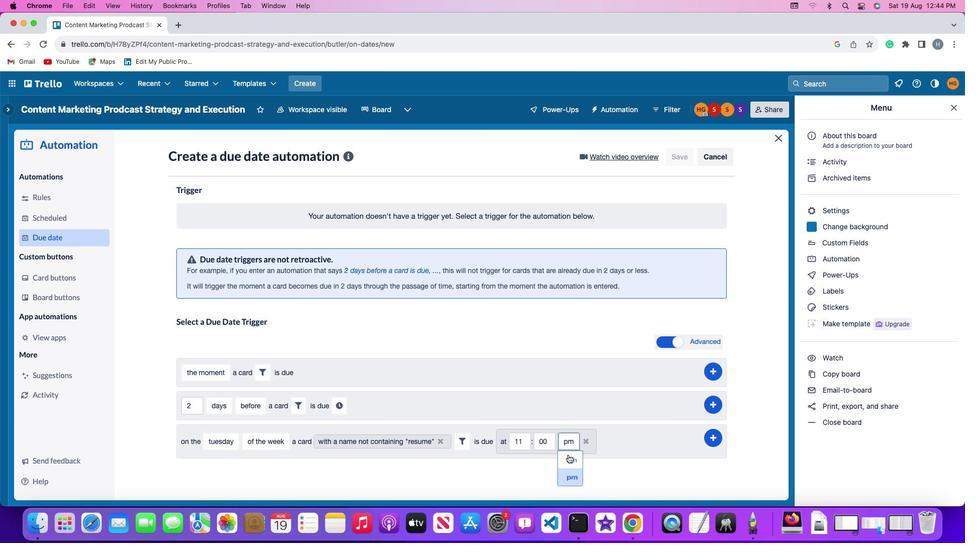 
Action: Mouse moved to (571, 458)
Screenshot: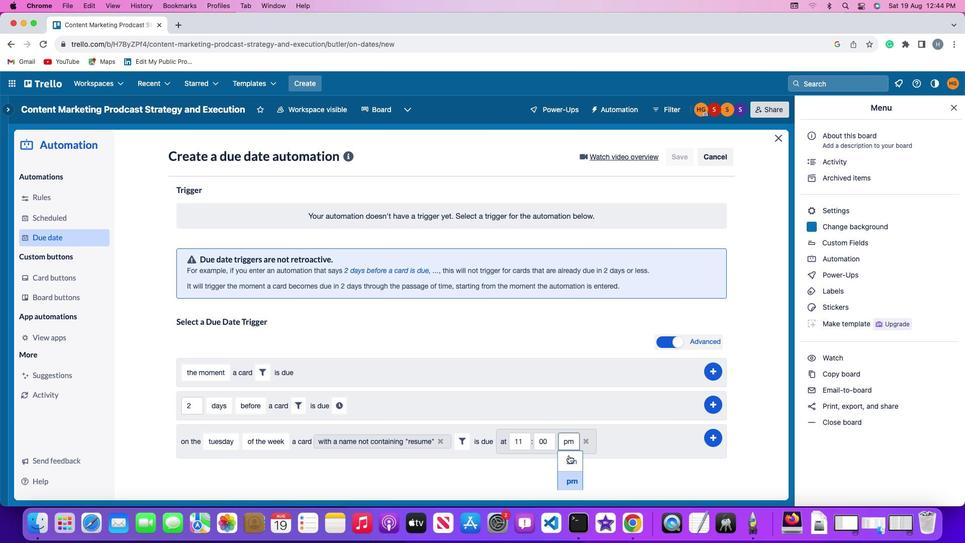 
Action: Mouse pressed left at (571, 458)
Screenshot: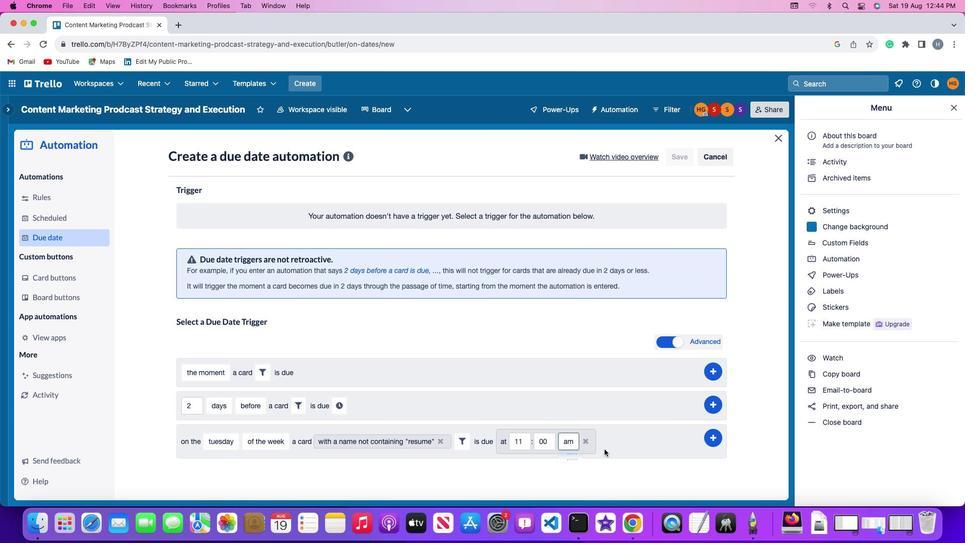 
Action: Mouse moved to (715, 437)
Screenshot: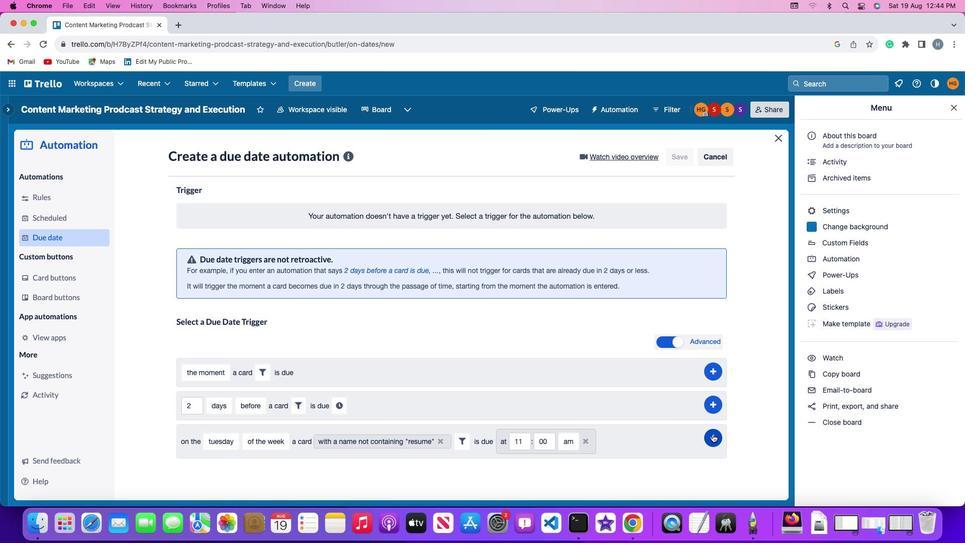 
Action: Mouse pressed left at (715, 437)
Screenshot: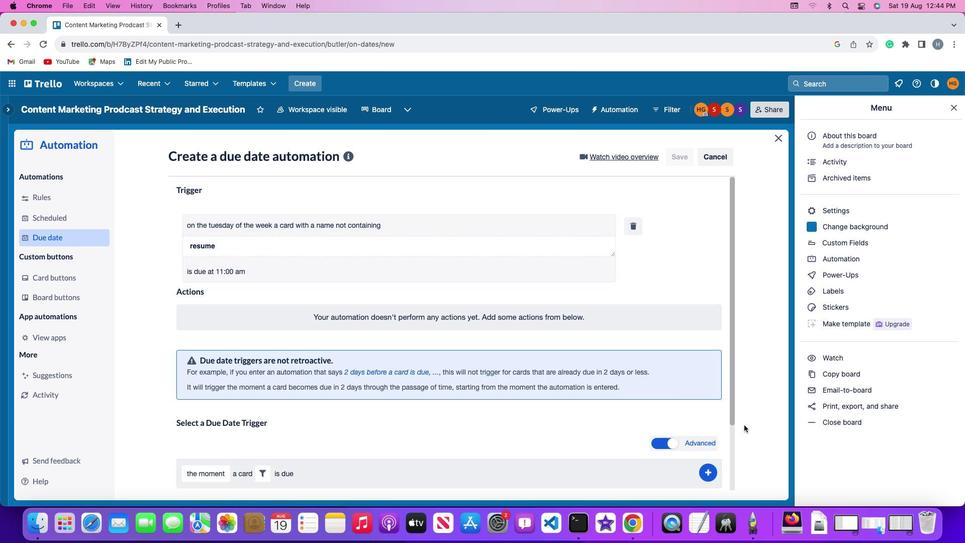 
Action: Mouse moved to (750, 380)
Screenshot: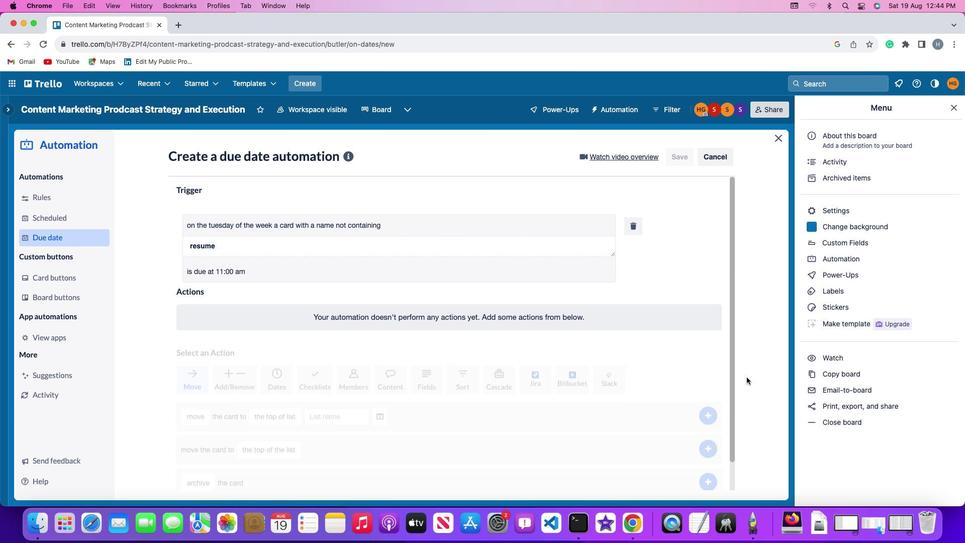 
